 Task: Look for space in San Gabriel, Ecuador from 5th June, 2023 to 16th June, 2023 for 2 adults in price range Rs.14000 to Rs.18000. Place can be entire place with 1  bedroom having 1 bed and 1 bathroom. Property type can be house, flat, guest house, hotel. Booking option can be shelf check-in. Required host language is English.
Action: Mouse moved to (416, 91)
Screenshot: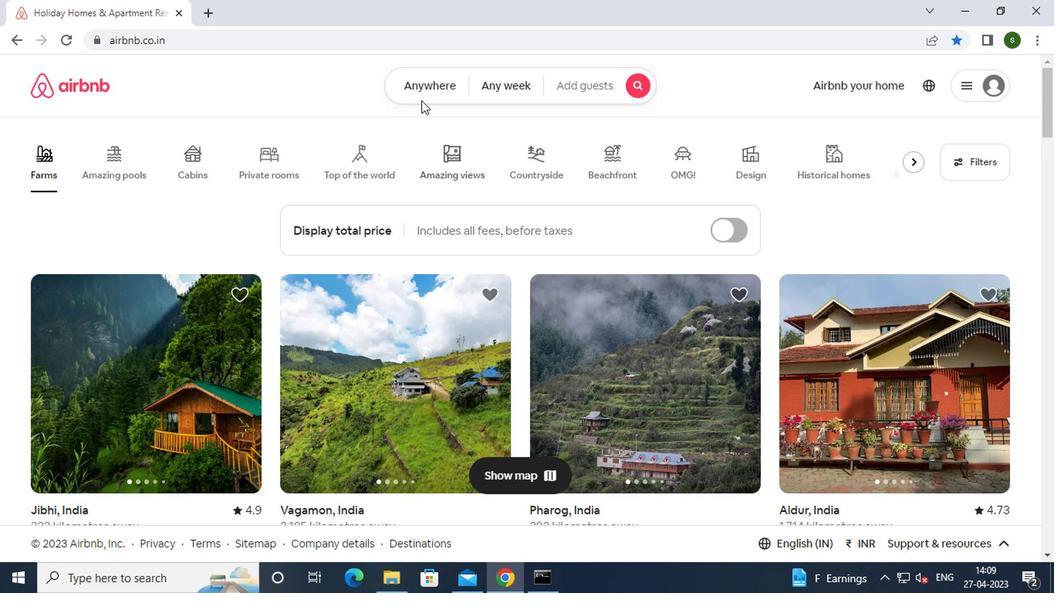 
Action: Mouse pressed left at (416, 91)
Screenshot: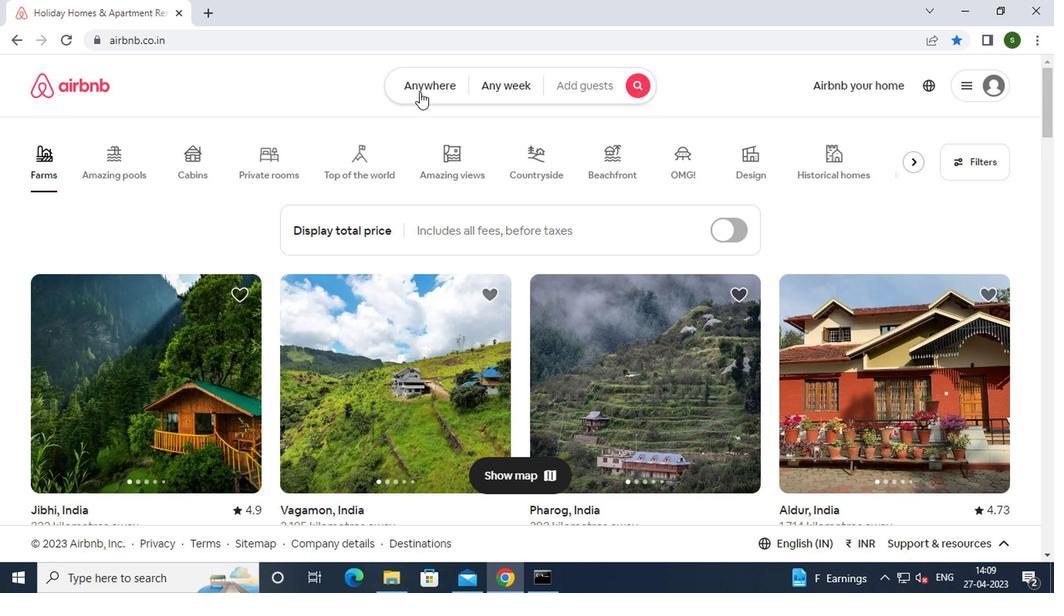 
Action: Mouse moved to (293, 152)
Screenshot: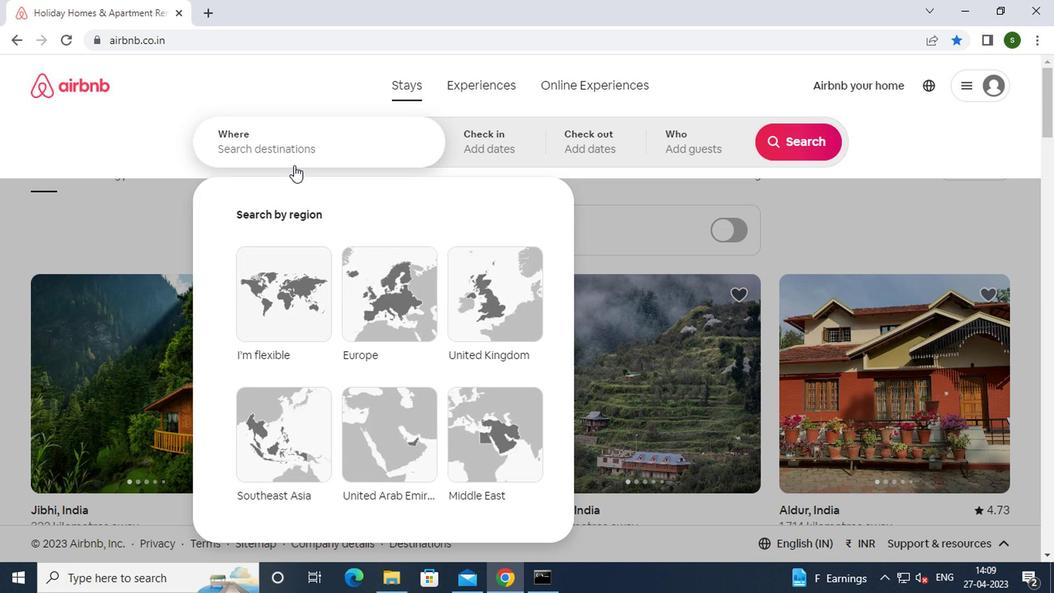 
Action: Mouse pressed left at (293, 152)
Screenshot: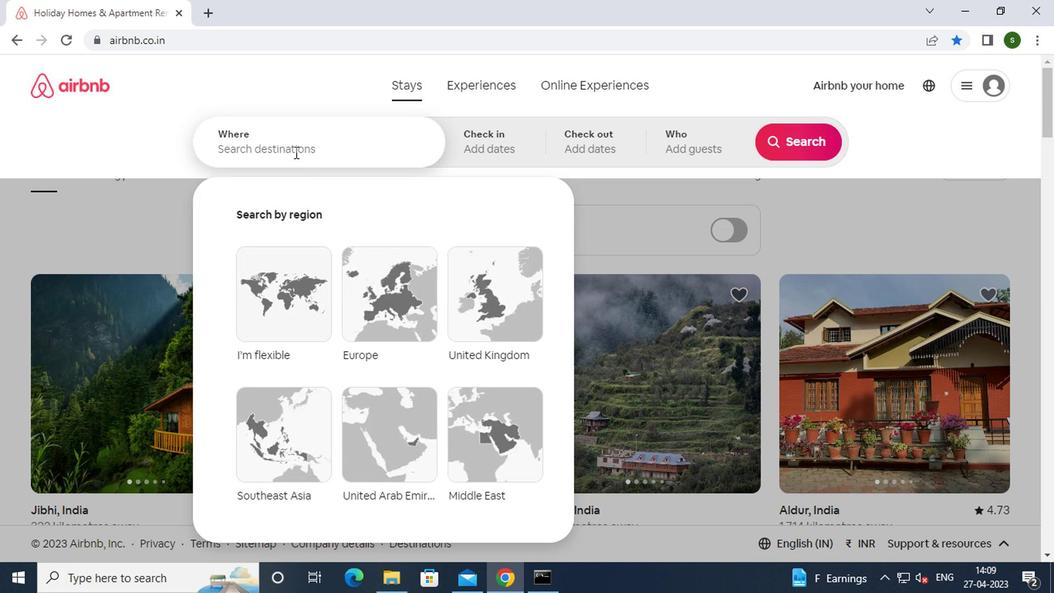 
Action: Mouse moved to (294, 151)
Screenshot: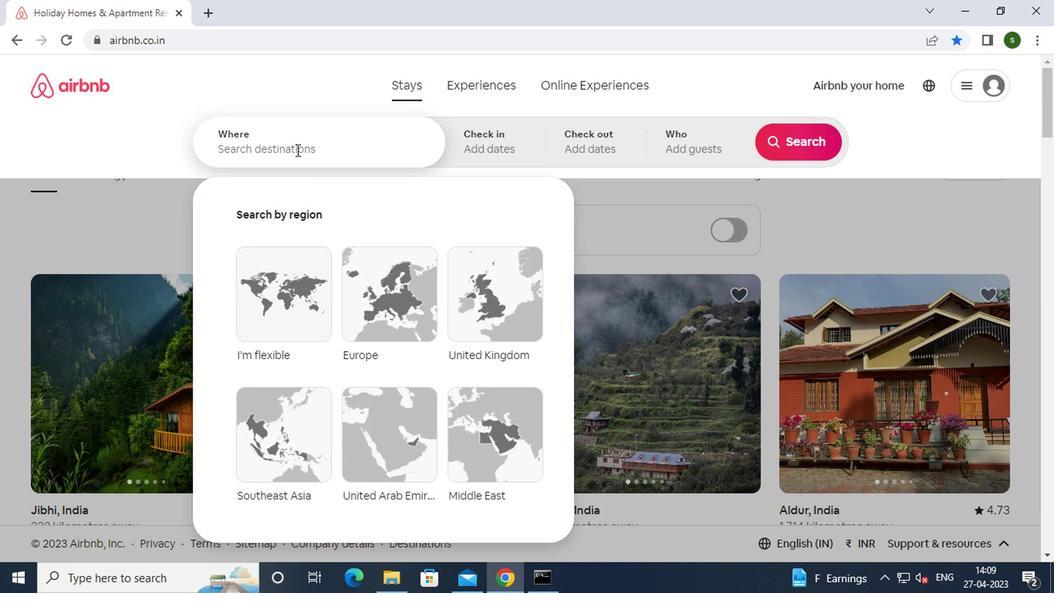 
Action: Key pressed s<Key.caps_lock>an<Key.space><Key.caps_lock>g<Key.caps_lock>abriel,<Key.space><Key.caps_lock>e<Key.caps_lock>u
Screenshot: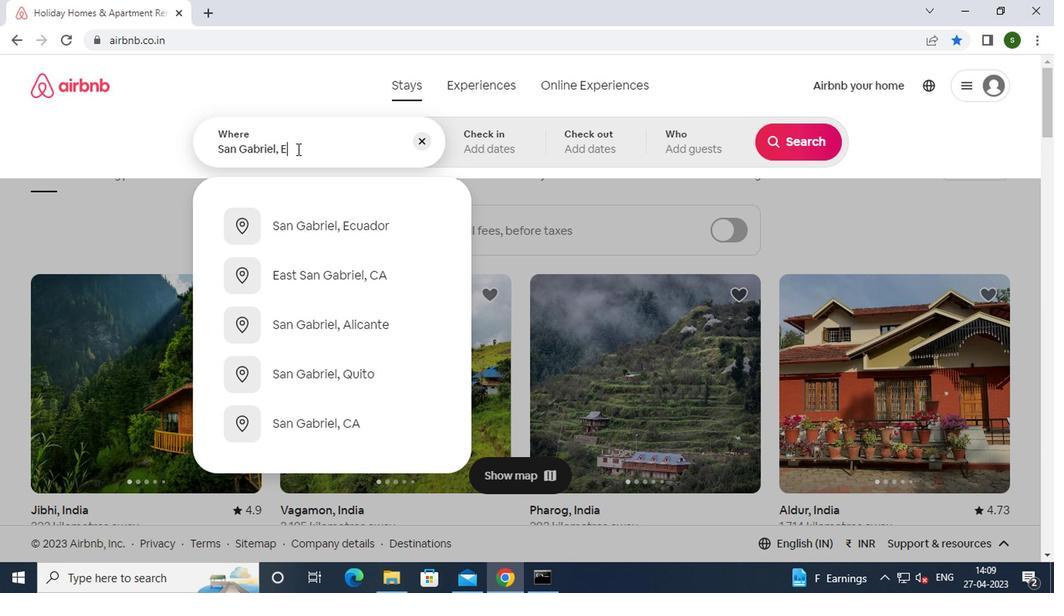 
Action: Mouse moved to (376, 273)
Screenshot: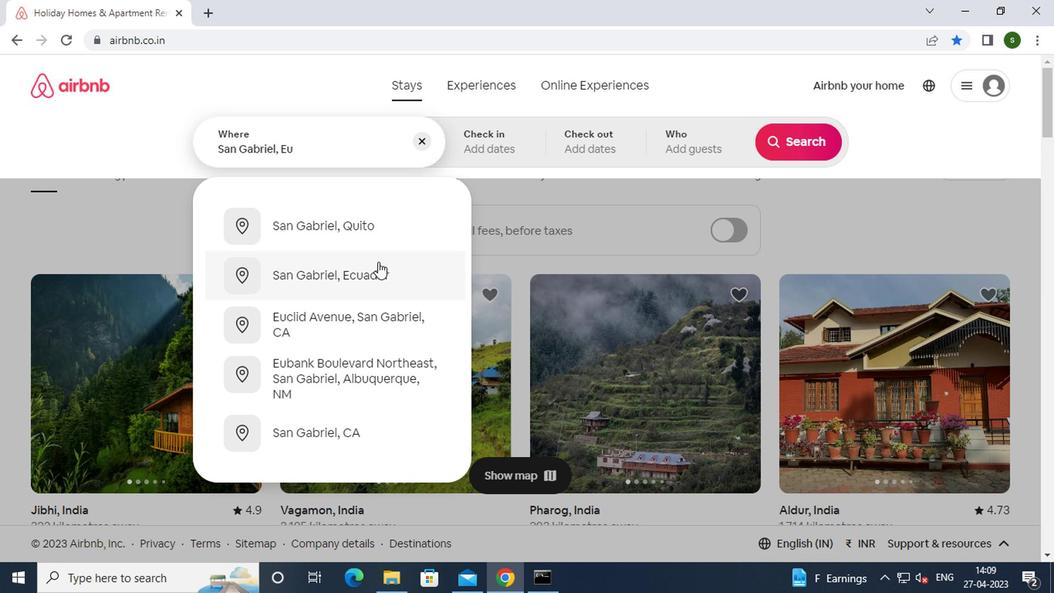 
Action: Mouse pressed left at (376, 273)
Screenshot: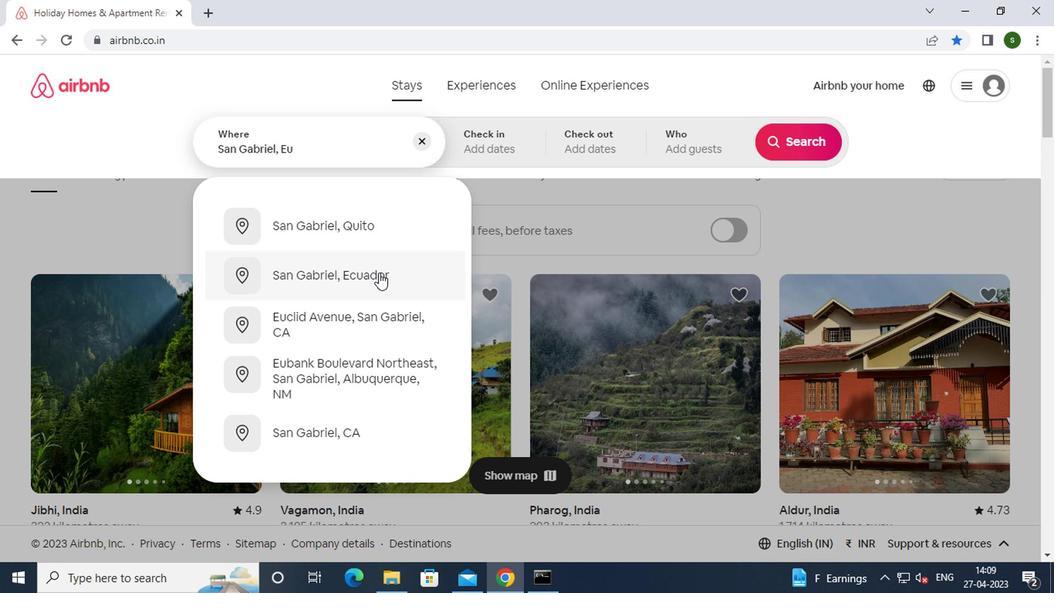 
Action: Mouse moved to (781, 260)
Screenshot: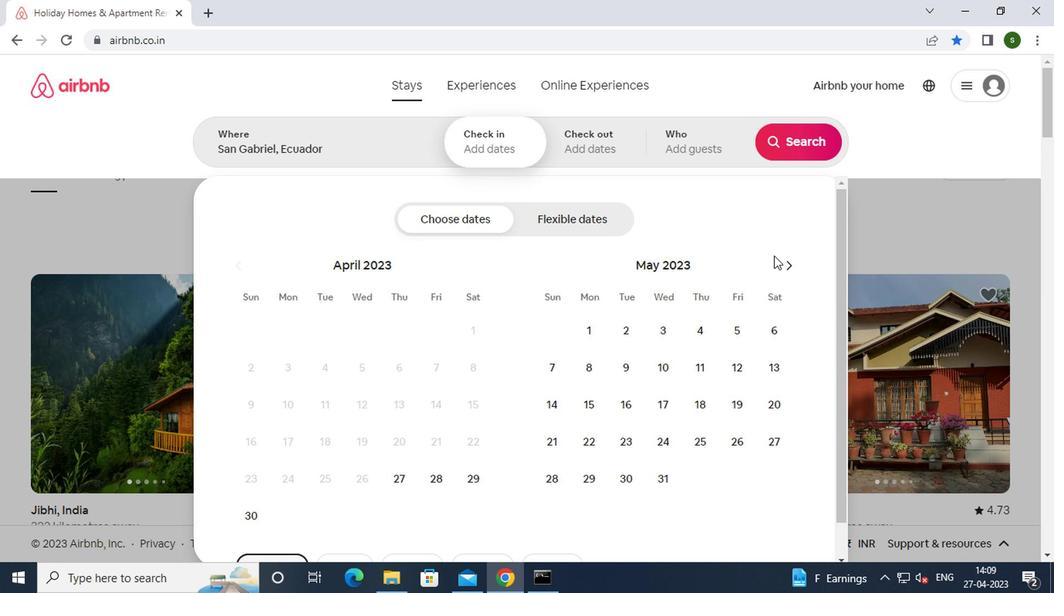 
Action: Mouse pressed left at (781, 260)
Screenshot: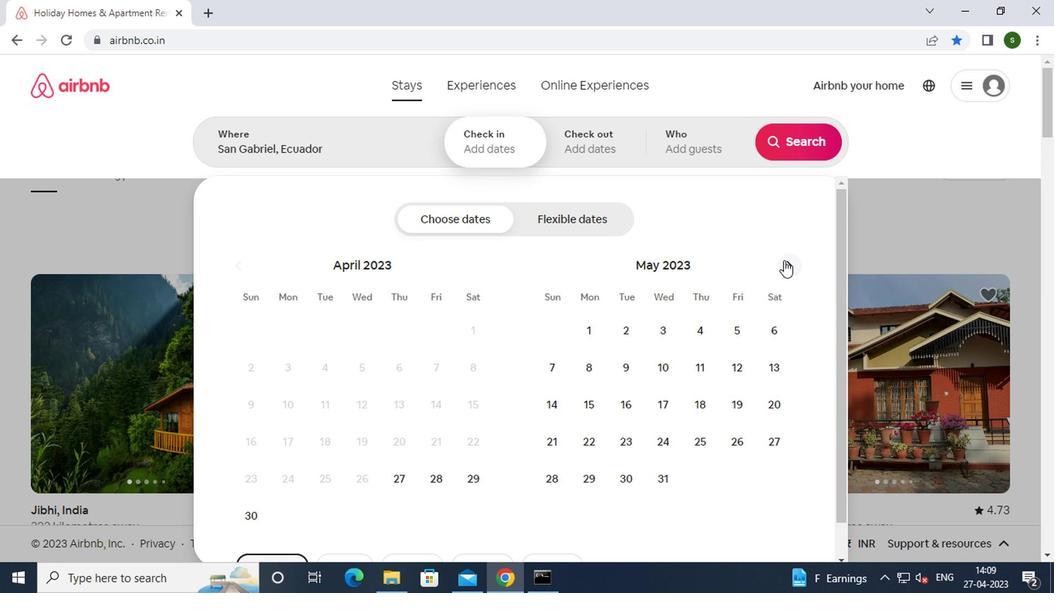 
Action: Mouse moved to (582, 375)
Screenshot: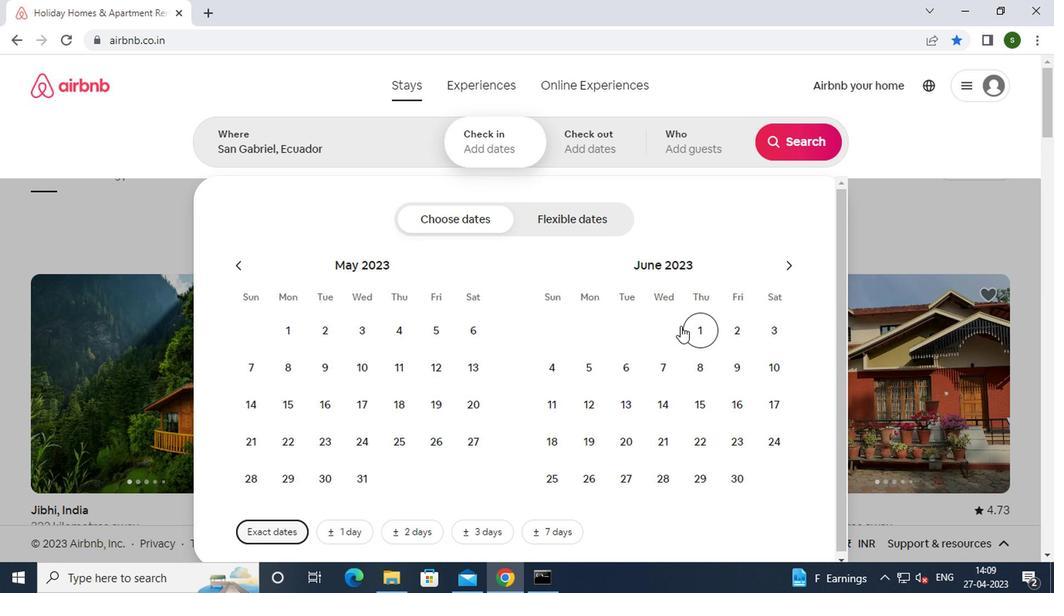 
Action: Mouse pressed left at (582, 375)
Screenshot: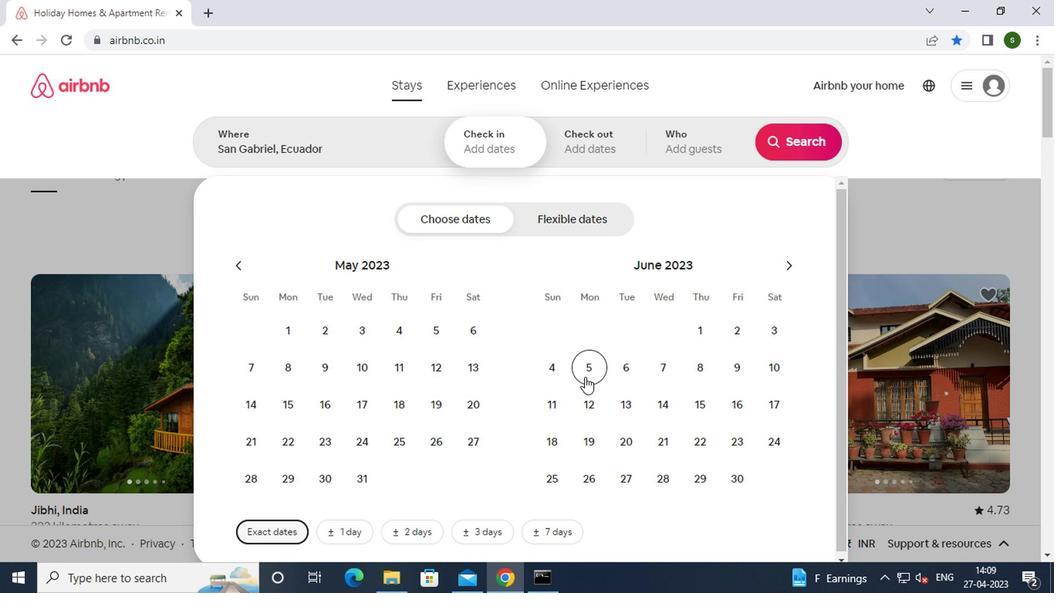 
Action: Mouse moved to (728, 397)
Screenshot: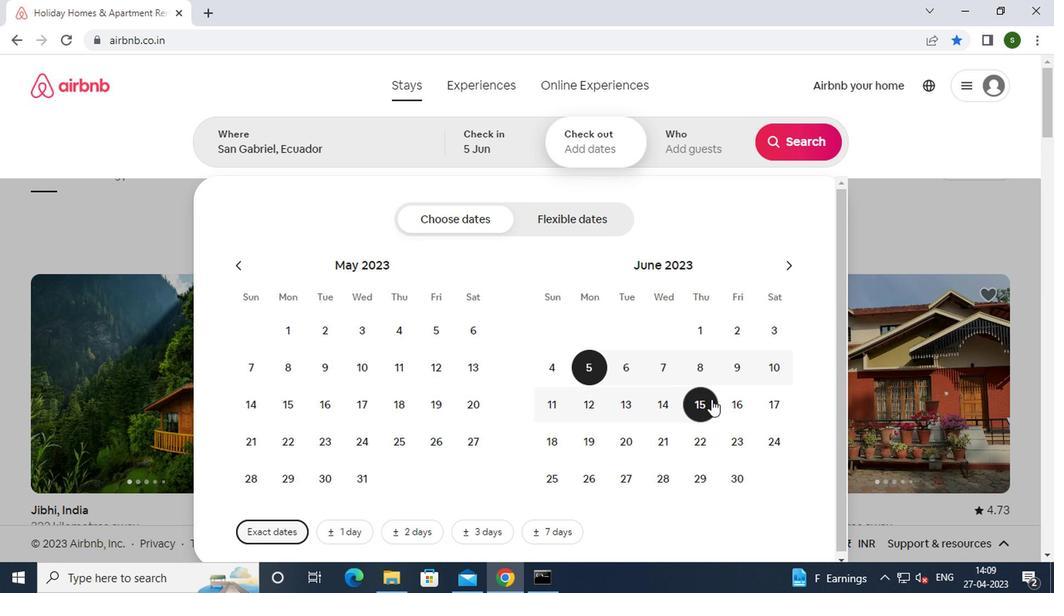
Action: Mouse pressed left at (728, 397)
Screenshot: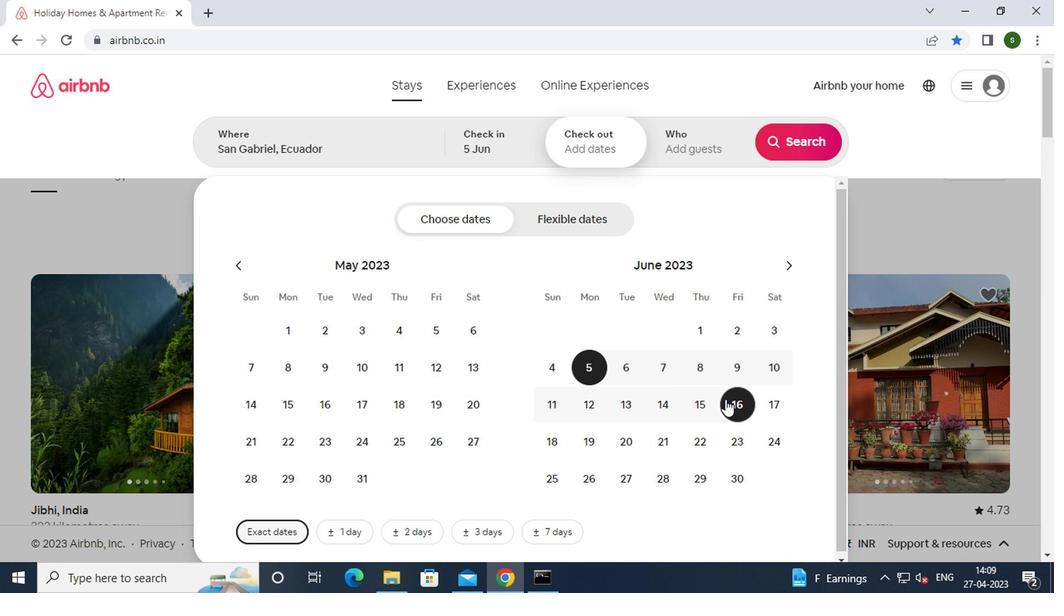 
Action: Mouse moved to (710, 146)
Screenshot: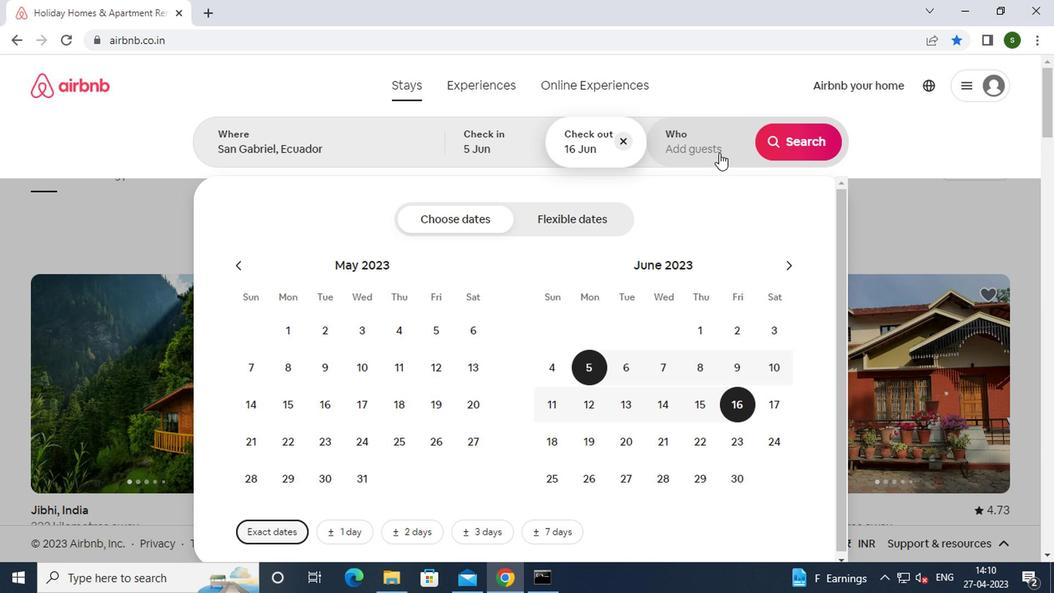 
Action: Mouse pressed left at (710, 146)
Screenshot: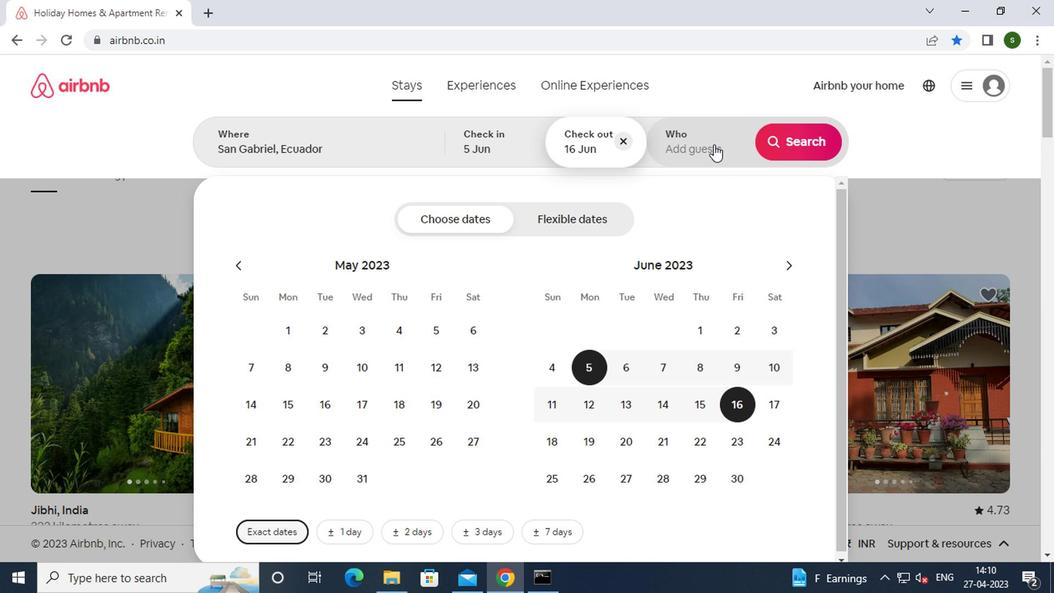
Action: Mouse moved to (801, 225)
Screenshot: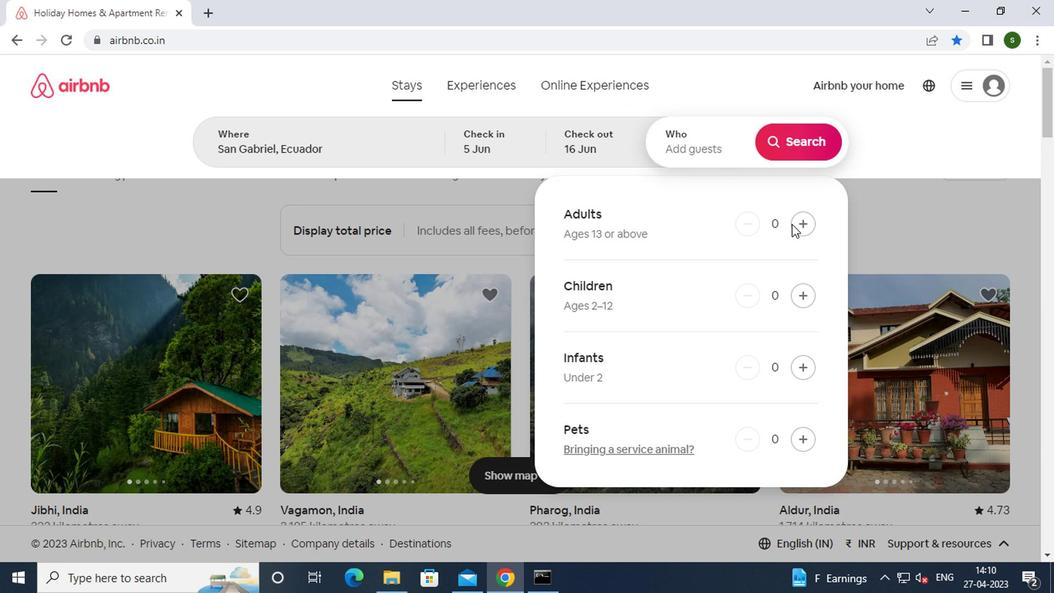 
Action: Mouse pressed left at (801, 225)
Screenshot: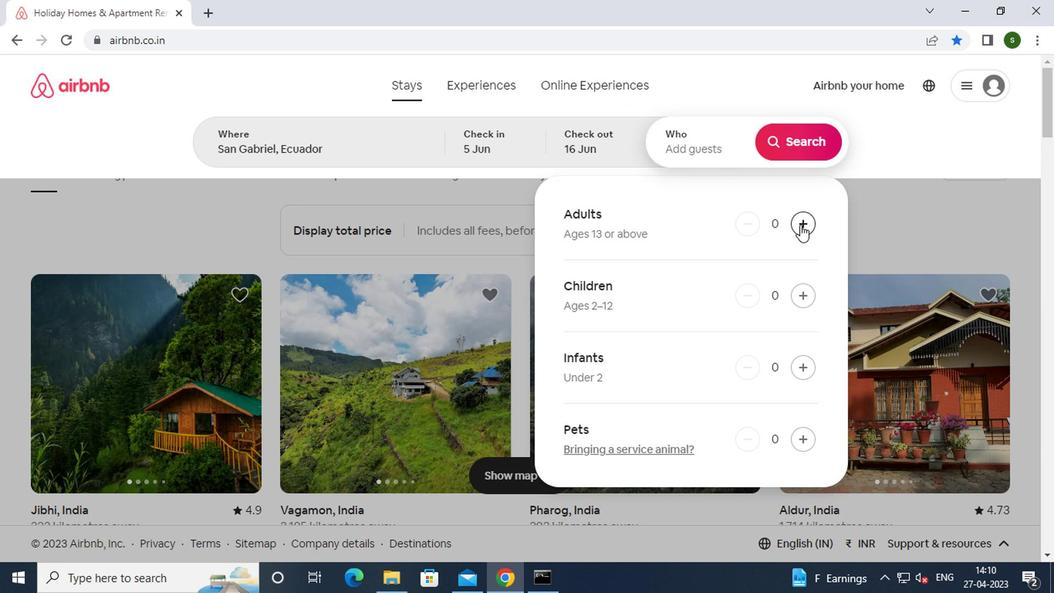 
Action: Mouse pressed left at (801, 225)
Screenshot: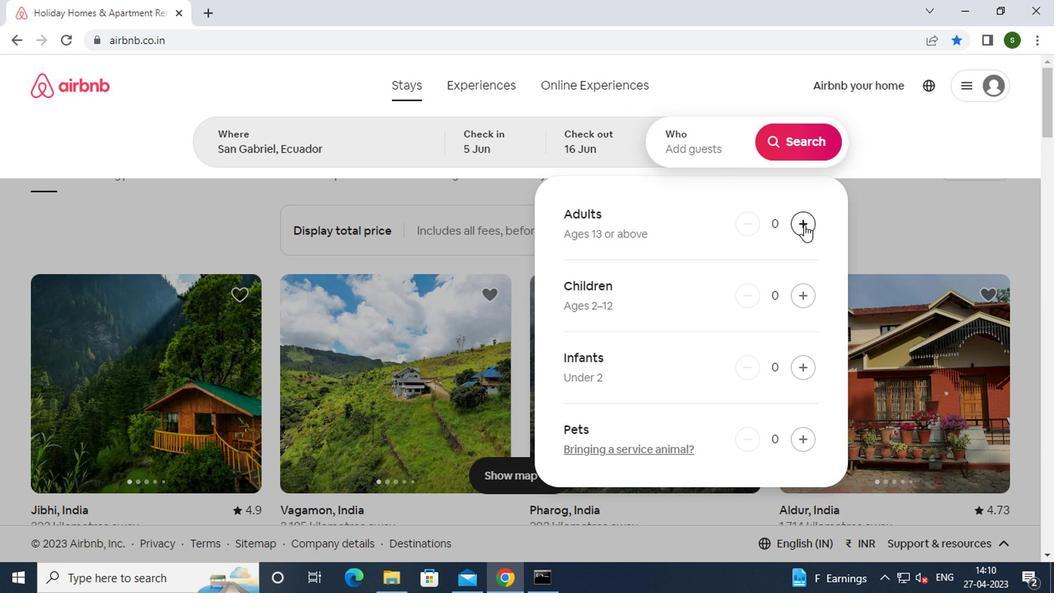 
Action: Mouse moved to (785, 142)
Screenshot: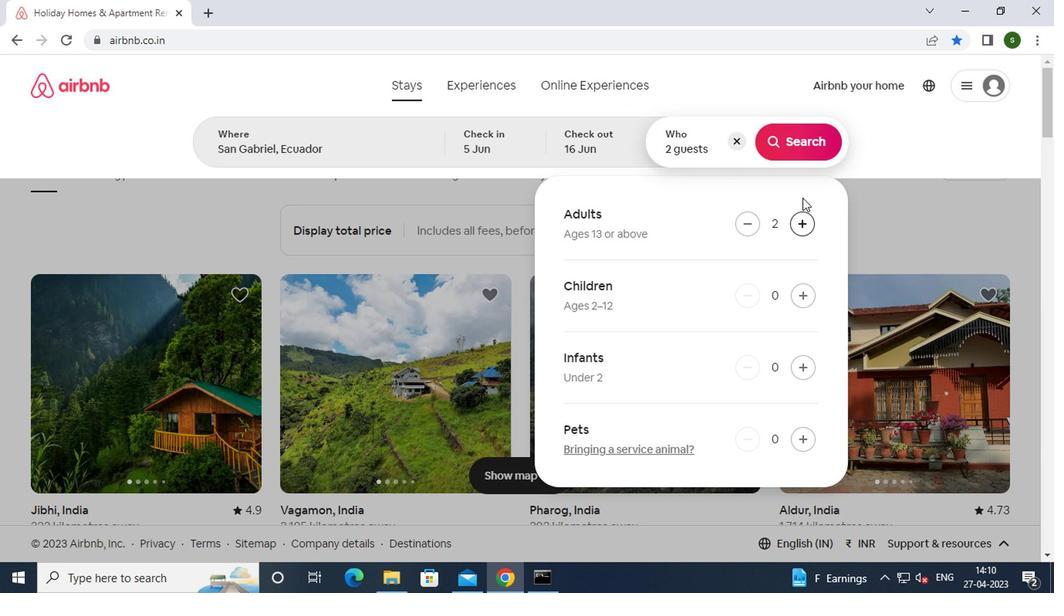 
Action: Mouse pressed left at (785, 142)
Screenshot: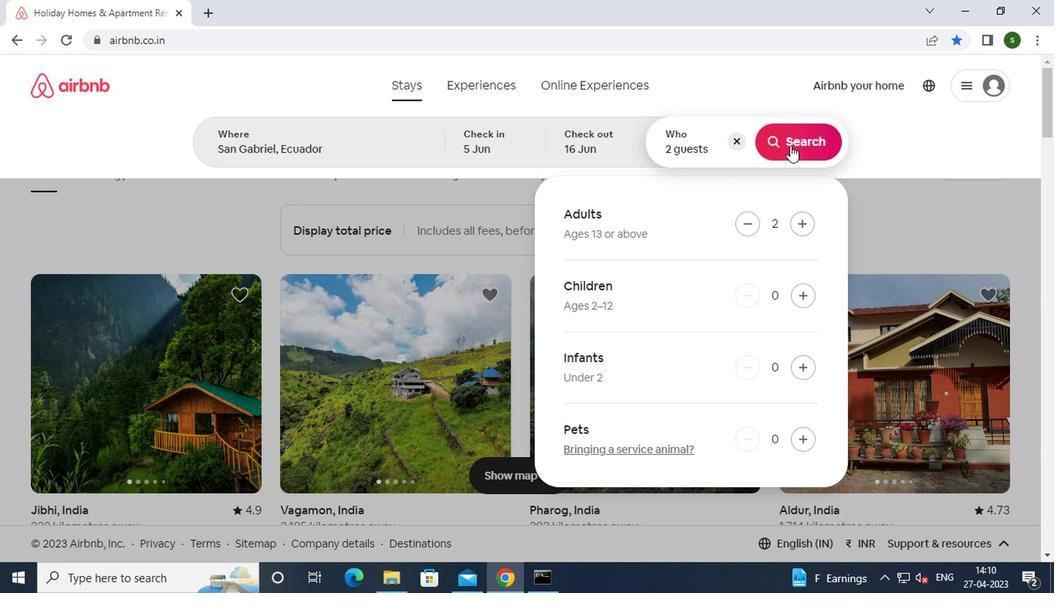 
Action: Mouse moved to (959, 155)
Screenshot: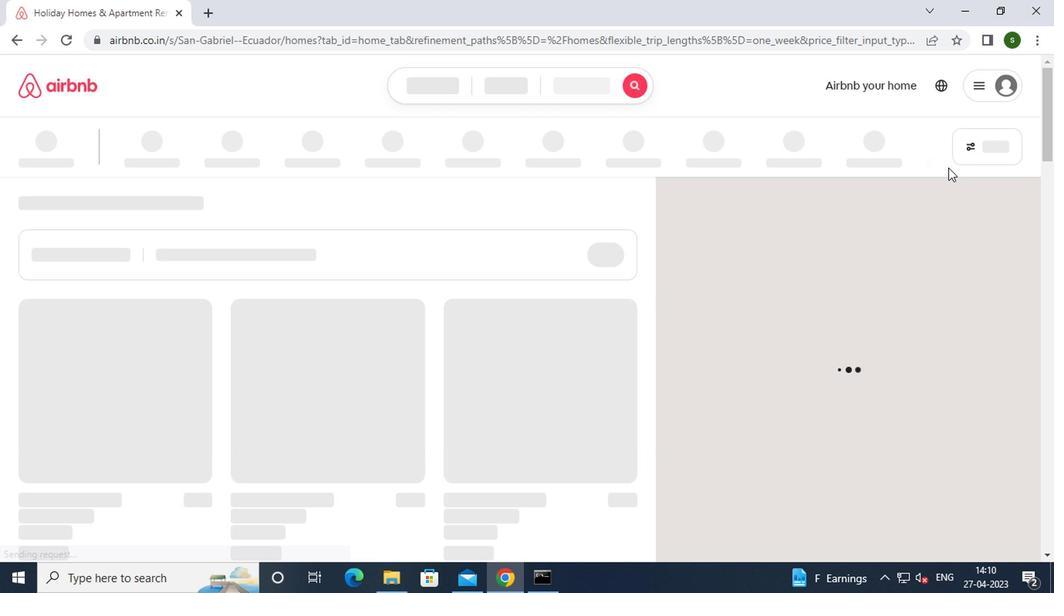 
Action: Mouse pressed left at (959, 155)
Screenshot: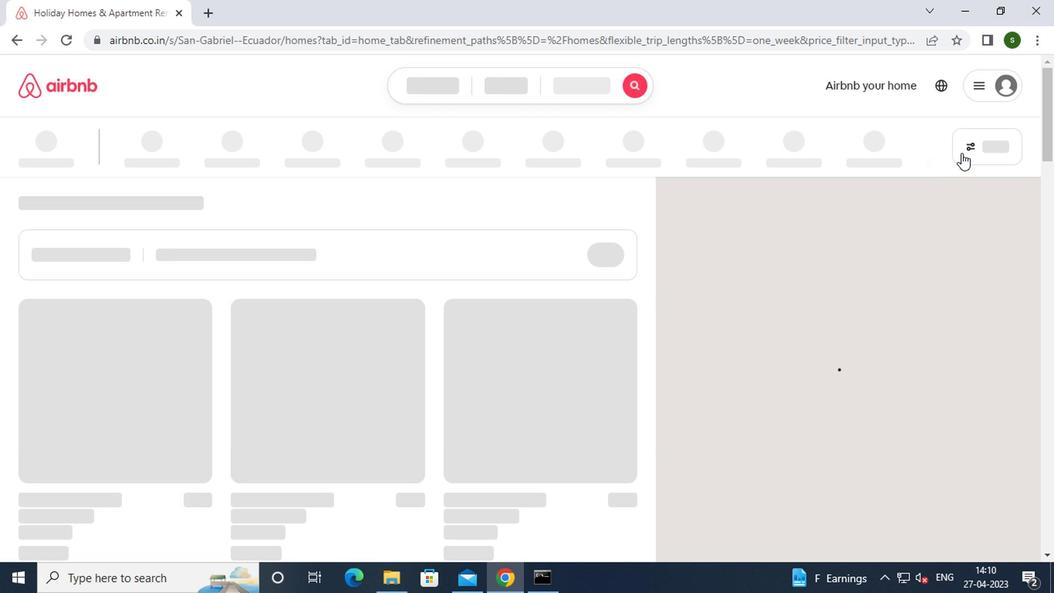 
Action: Mouse moved to (412, 348)
Screenshot: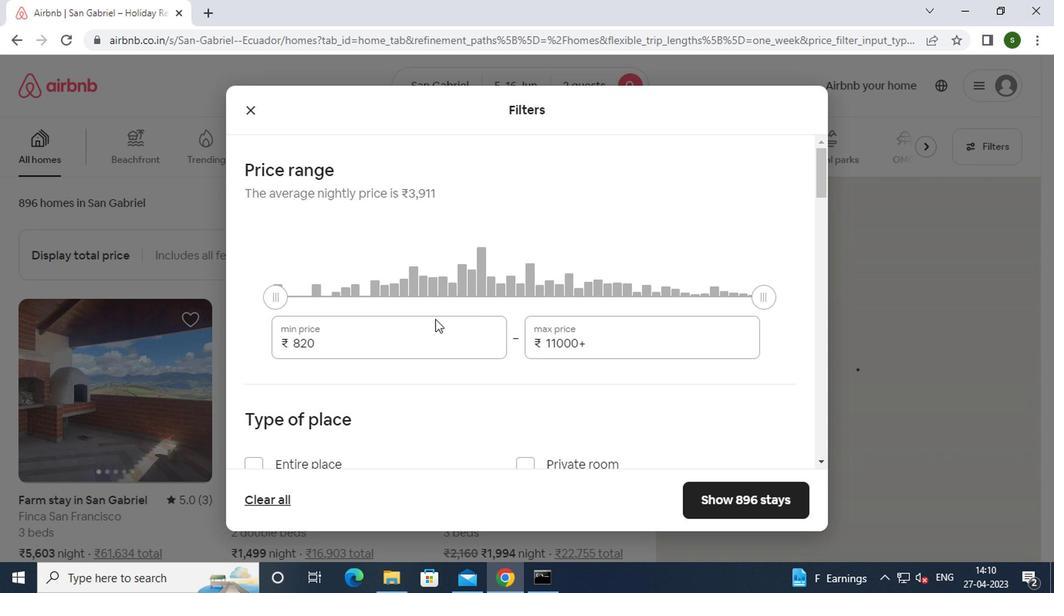 
Action: Mouse pressed left at (412, 348)
Screenshot: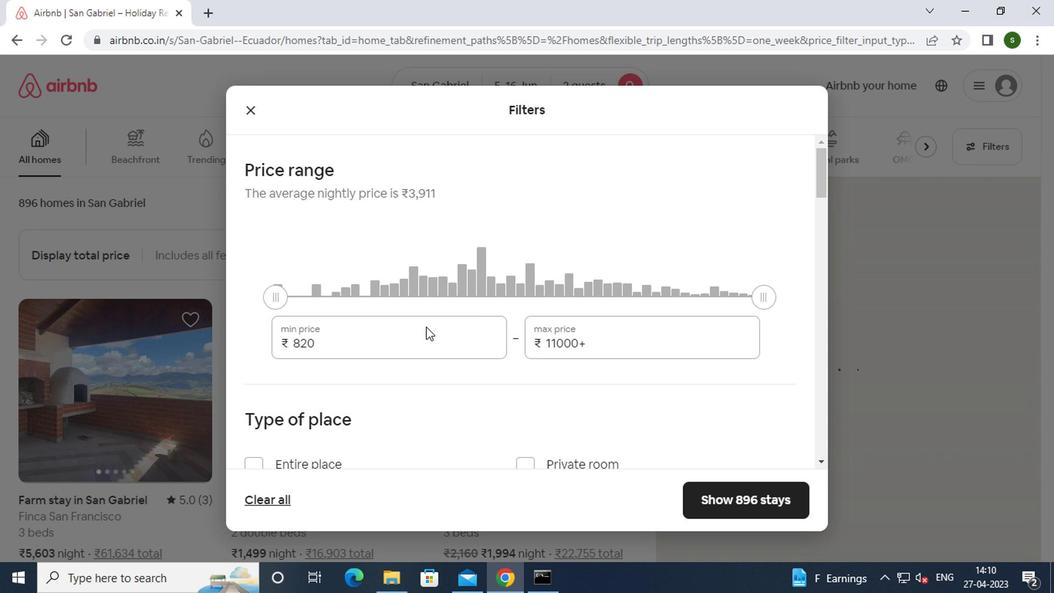 
Action: Key pressed <Key.backspace><Key.backspace><Key.backspace><Key.backspace>14000
Screenshot: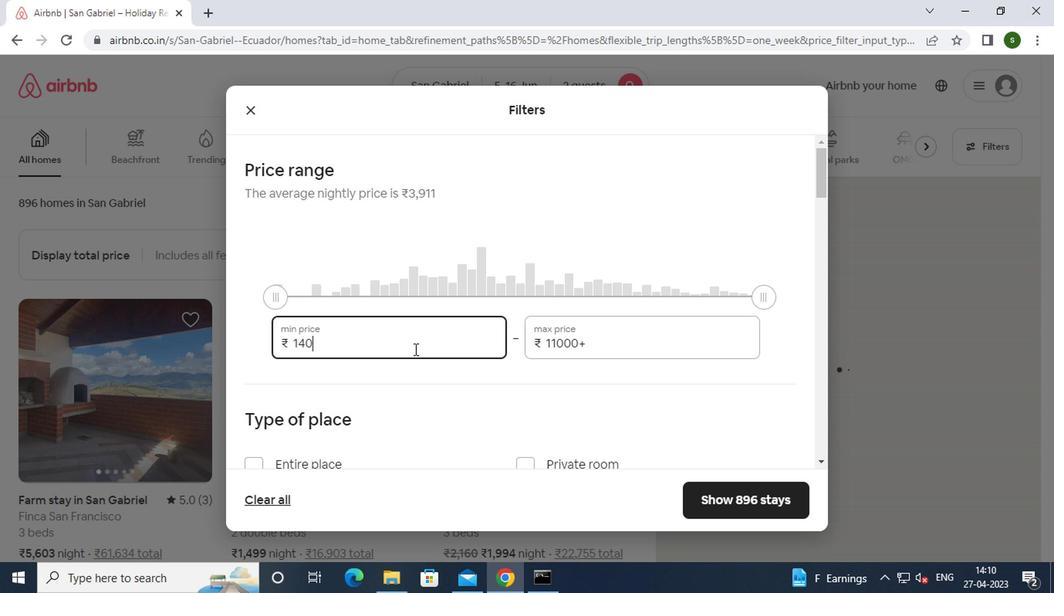 
Action: Mouse moved to (613, 347)
Screenshot: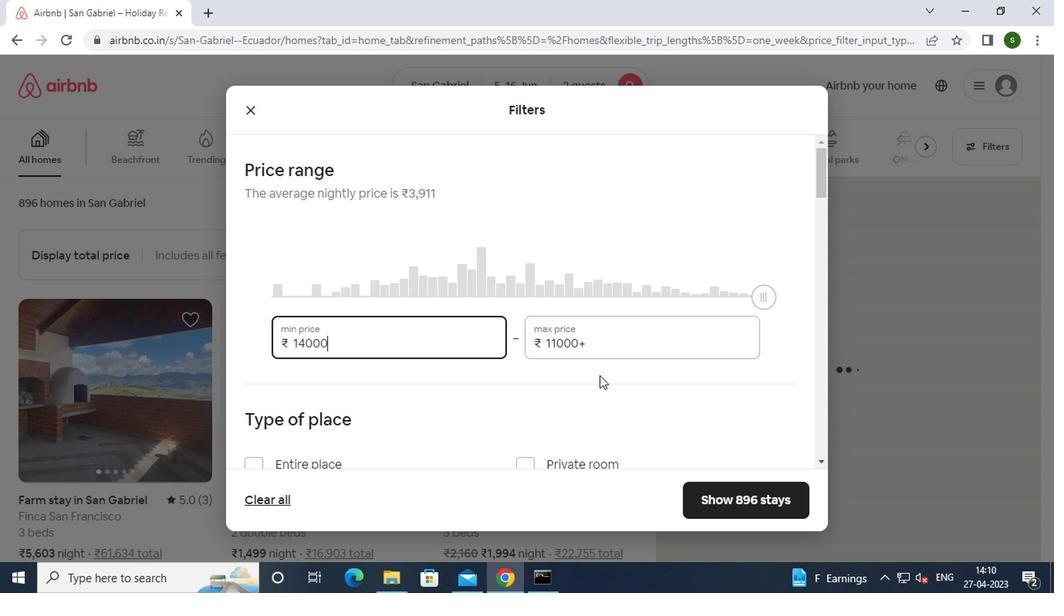 
Action: Mouse pressed left at (613, 347)
Screenshot: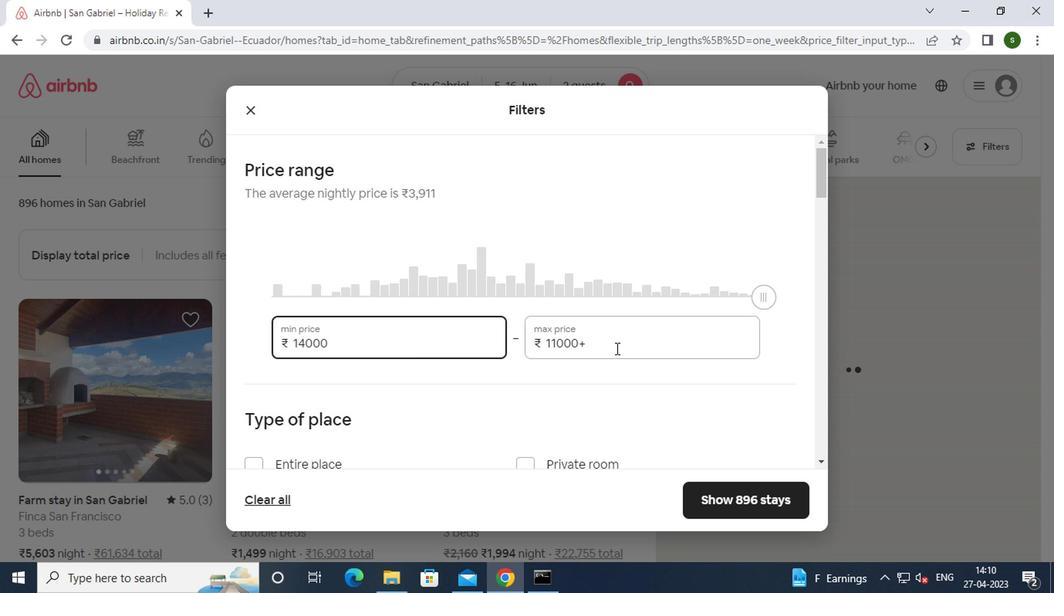 
Action: Key pressed <Key.backspace><Key.backspace><Key.backspace><Key.backspace><Key.backspace><Key.backspace><Key.backspace><Key.backspace><Key.backspace><Key.backspace><Key.backspace><Key.backspace><Key.backspace>18000
Screenshot: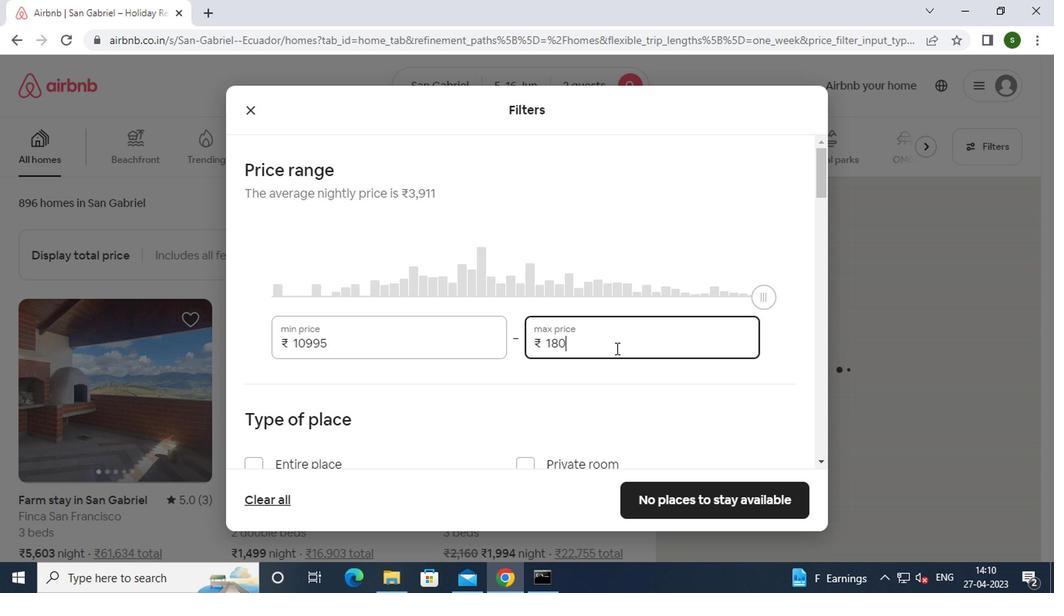 
Action: Mouse moved to (423, 375)
Screenshot: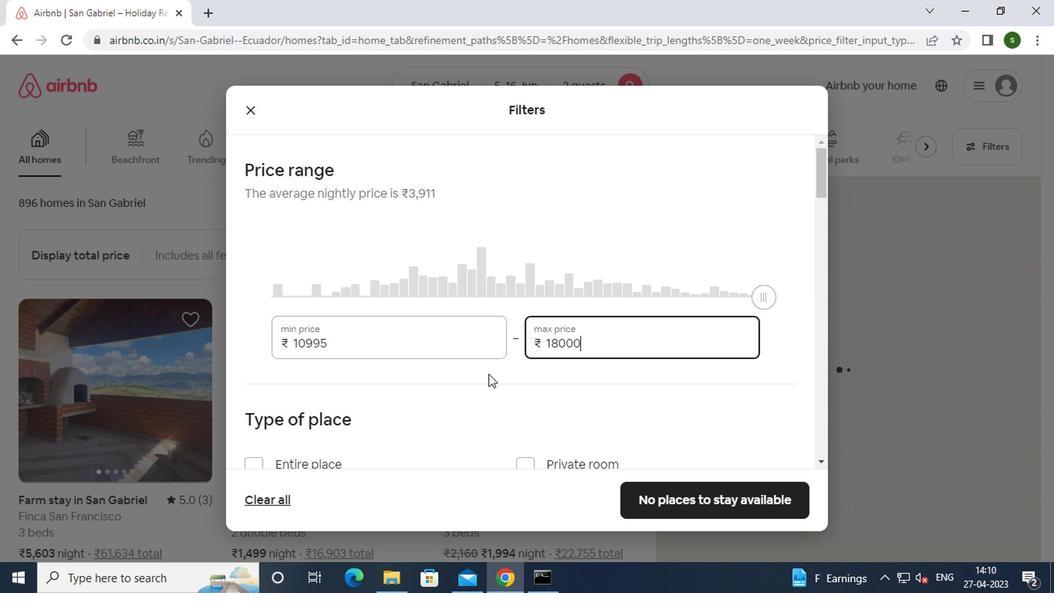 
Action: Mouse scrolled (423, 374) with delta (0, -1)
Screenshot: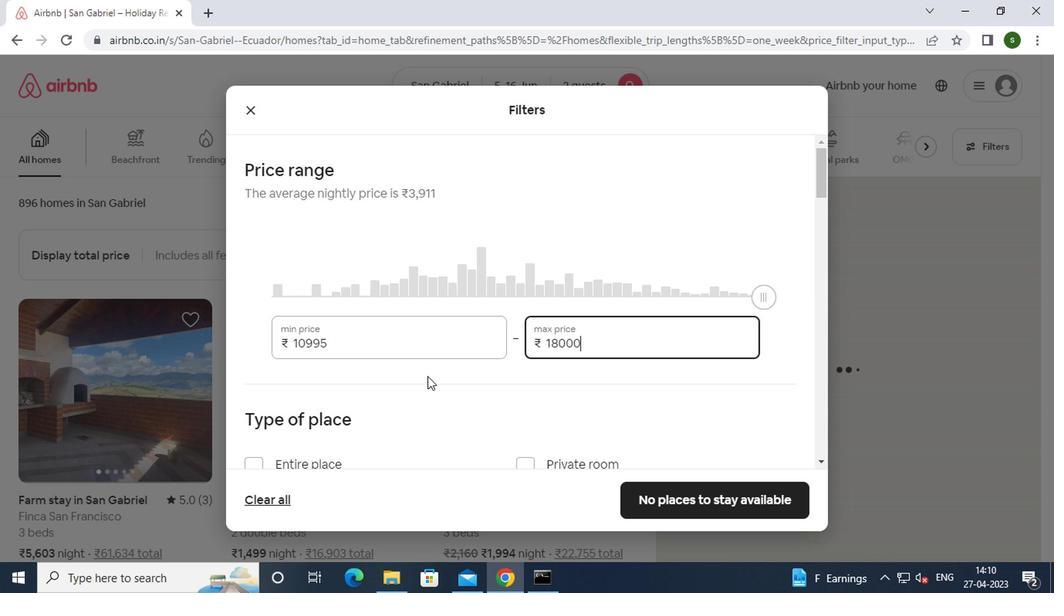 
Action: Mouse scrolled (423, 374) with delta (0, -1)
Screenshot: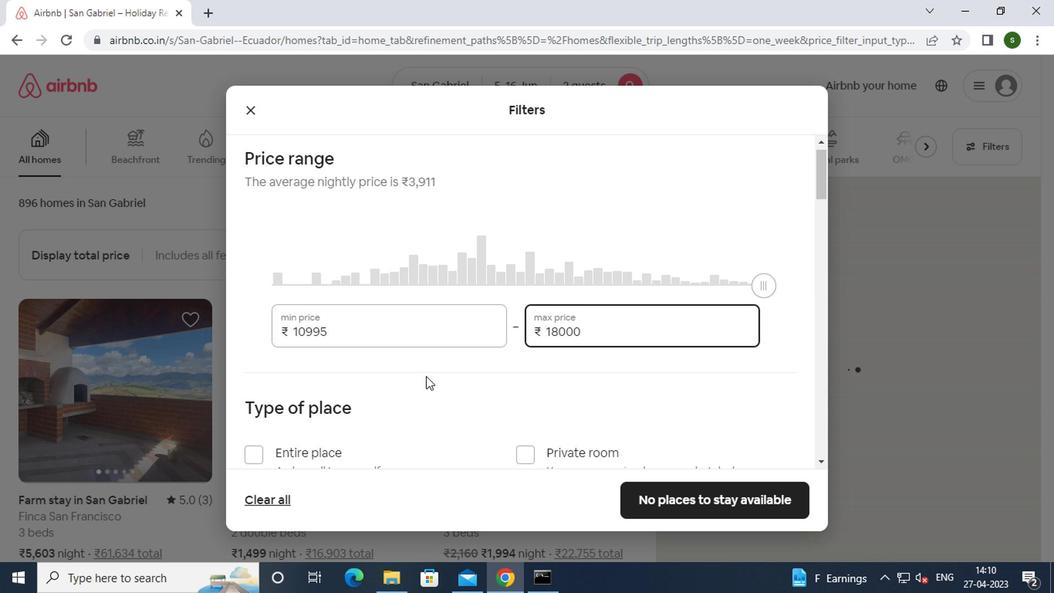 
Action: Mouse moved to (313, 319)
Screenshot: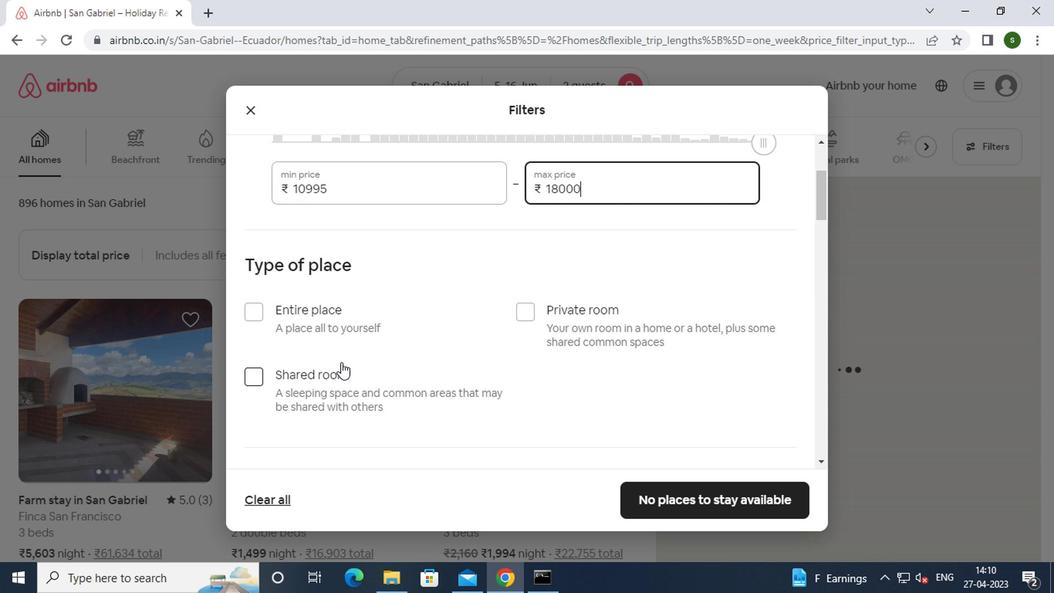 
Action: Mouse pressed left at (313, 319)
Screenshot: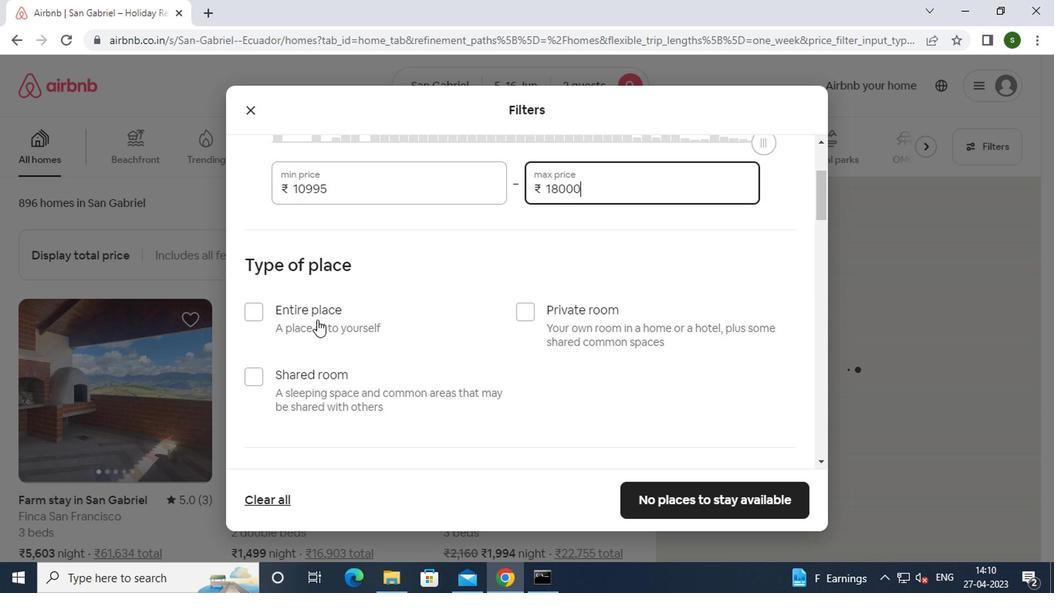 
Action: Mouse moved to (370, 302)
Screenshot: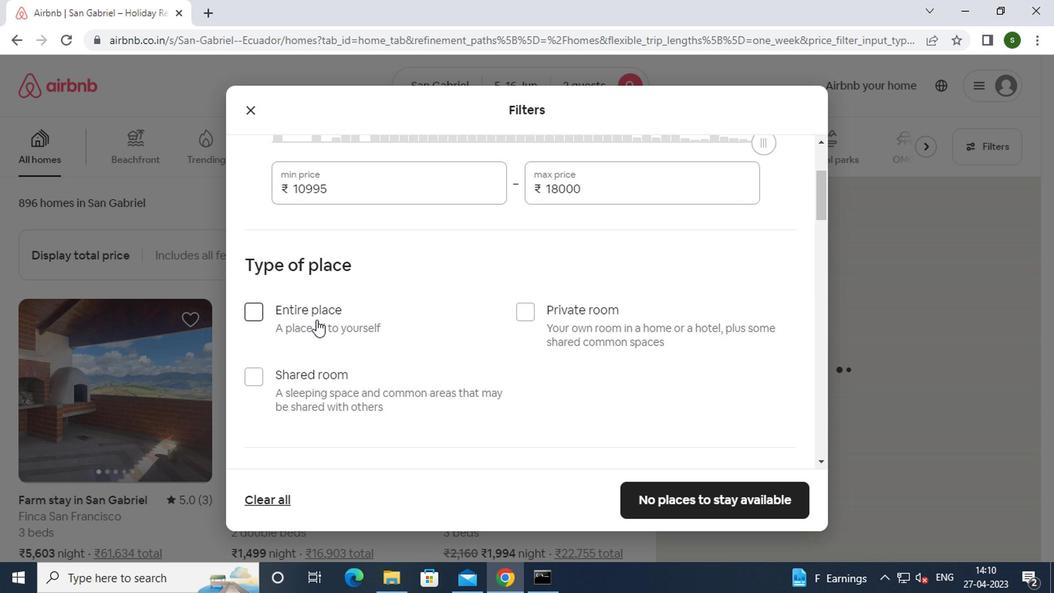 
Action: Mouse scrolled (370, 302) with delta (0, 0)
Screenshot: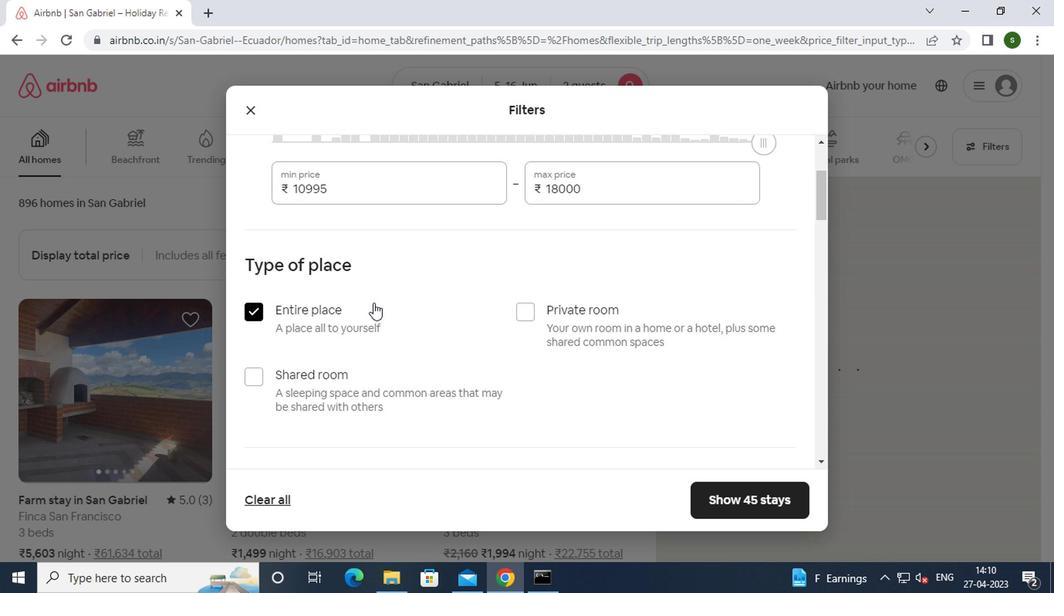 
Action: Mouse scrolled (370, 302) with delta (0, 0)
Screenshot: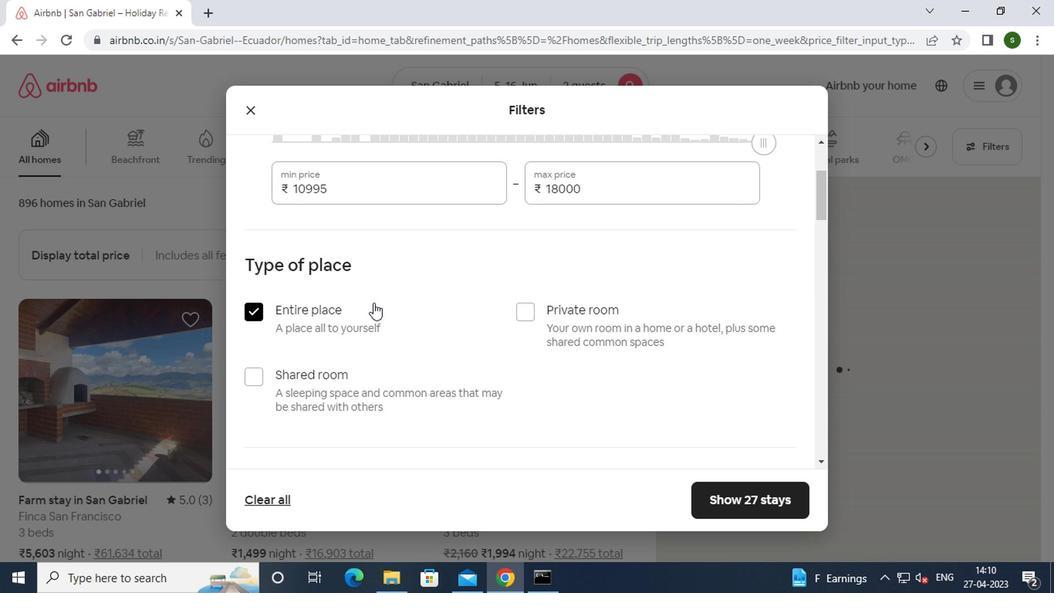 
Action: Mouse scrolled (370, 302) with delta (0, 0)
Screenshot: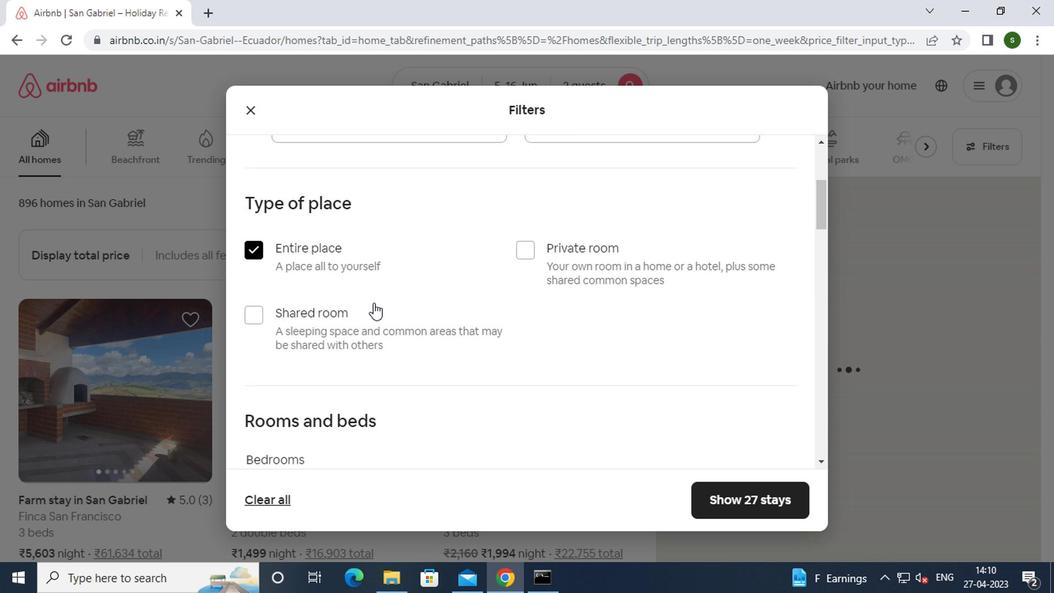 
Action: Mouse moved to (352, 338)
Screenshot: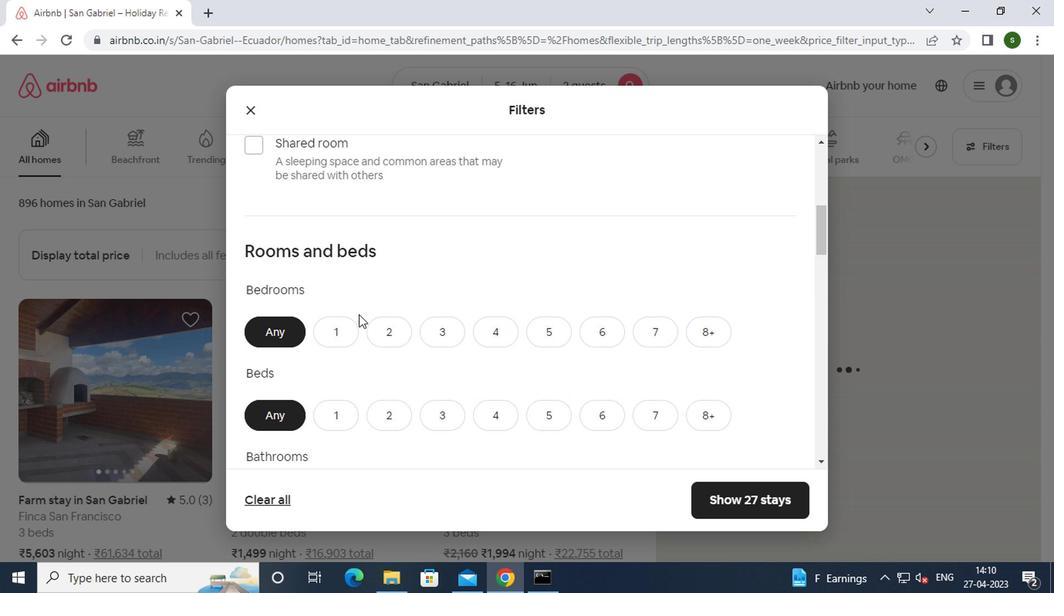 
Action: Mouse pressed left at (352, 338)
Screenshot: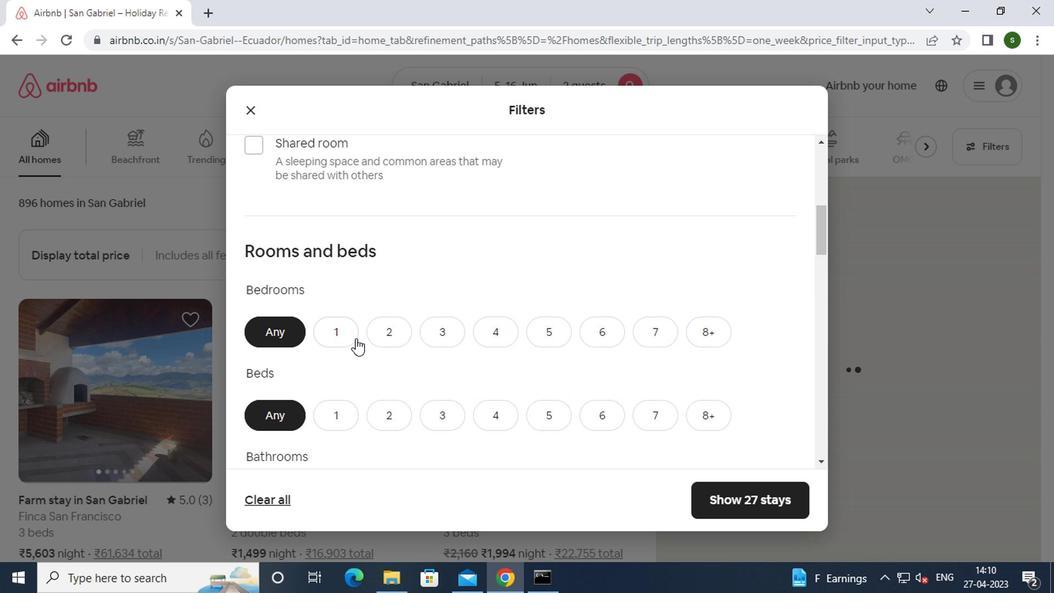 
Action: Mouse moved to (334, 413)
Screenshot: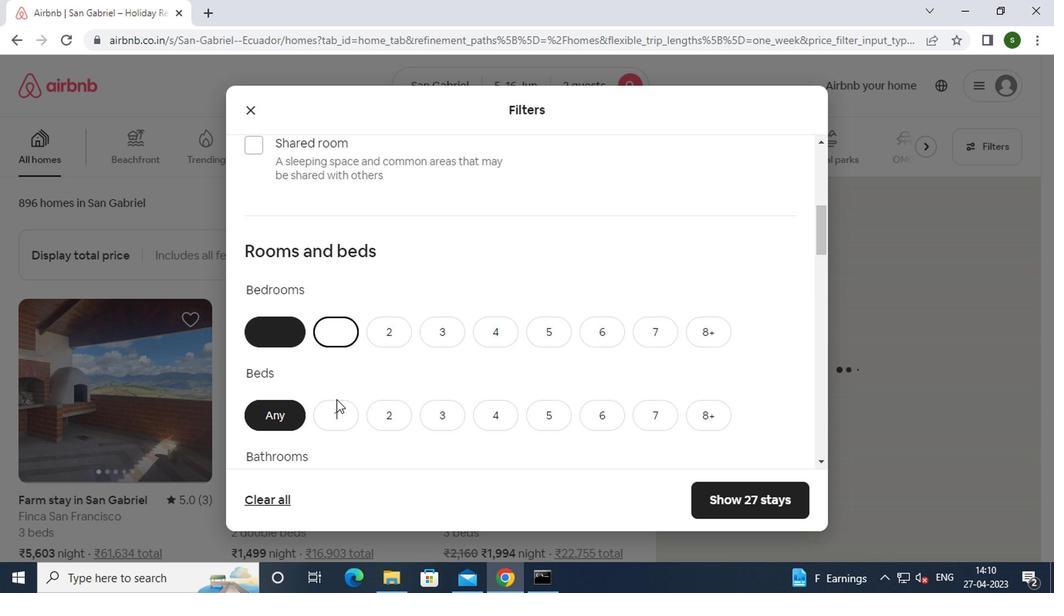 
Action: Mouse pressed left at (334, 413)
Screenshot: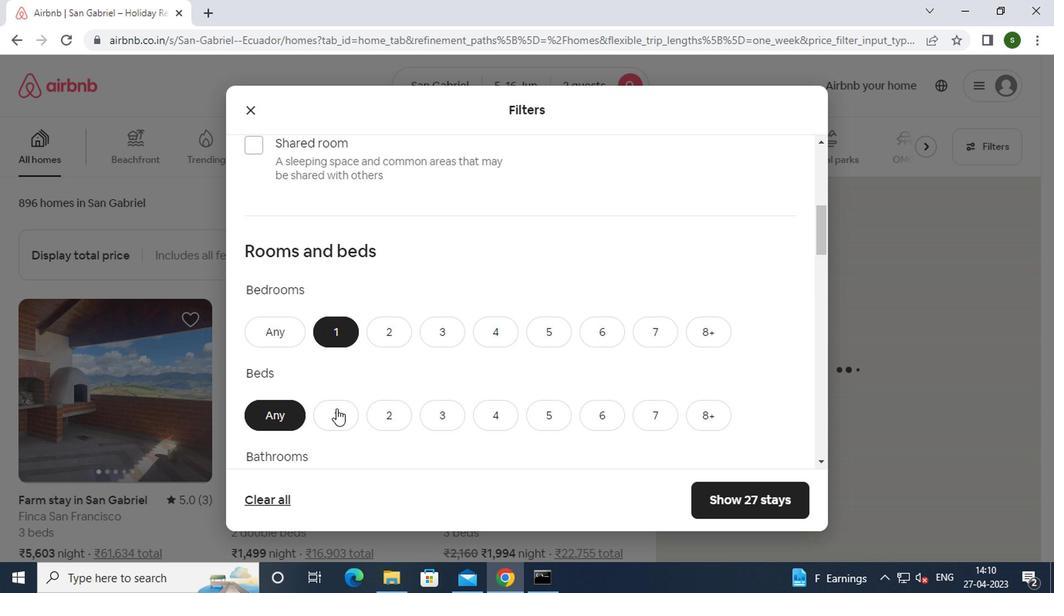 
Action: Mouse moved to (407, 385)
Screenshot: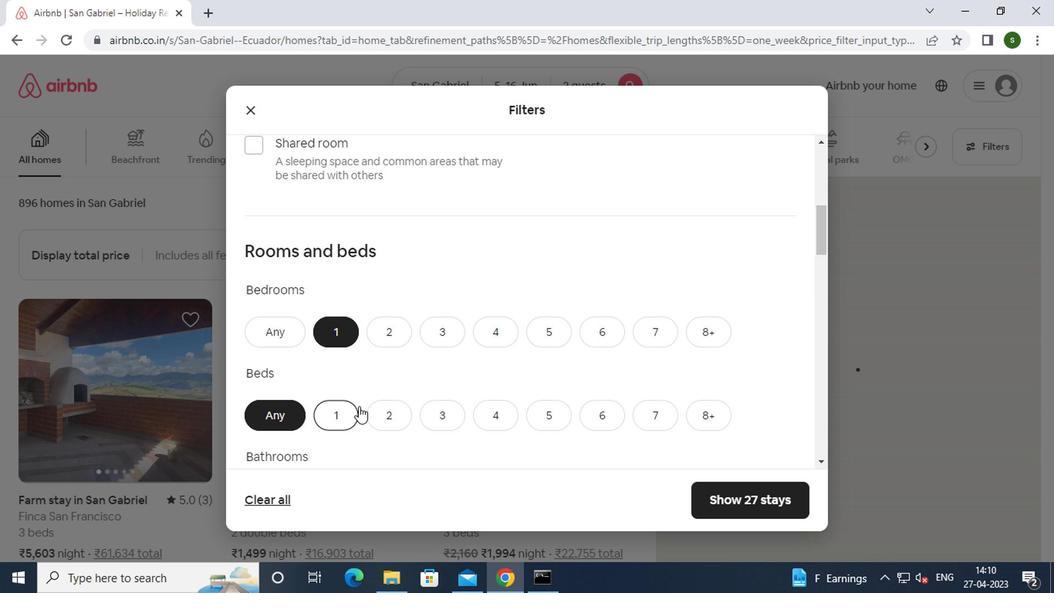 
Action: Mouse scrolled (407, 383) with delta (0, -1)
Screenshot: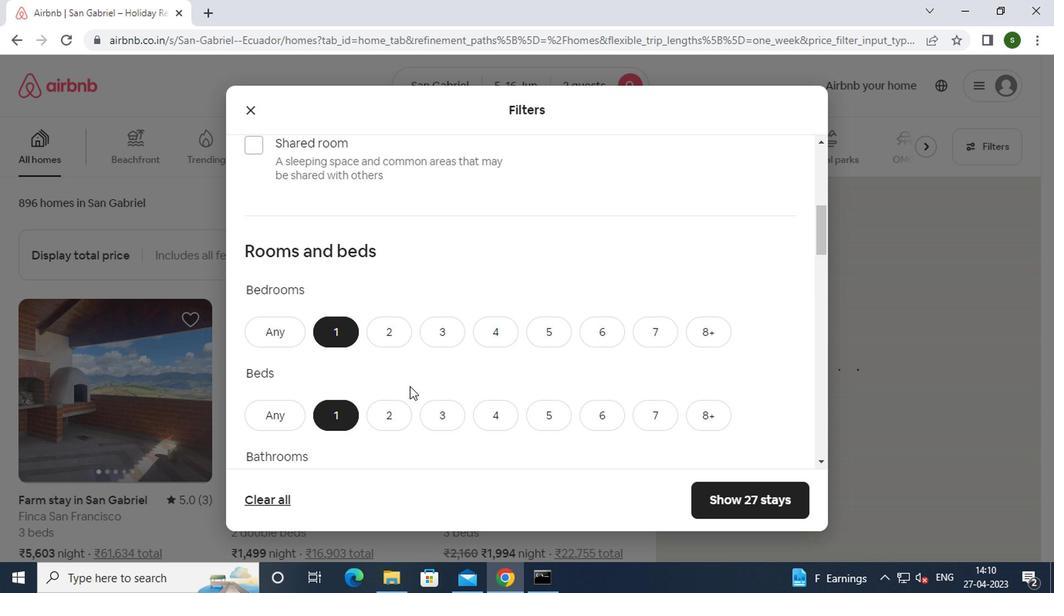 
Action: Mouse scrolled (407, 383) with delta (0, -1)
Screenshot: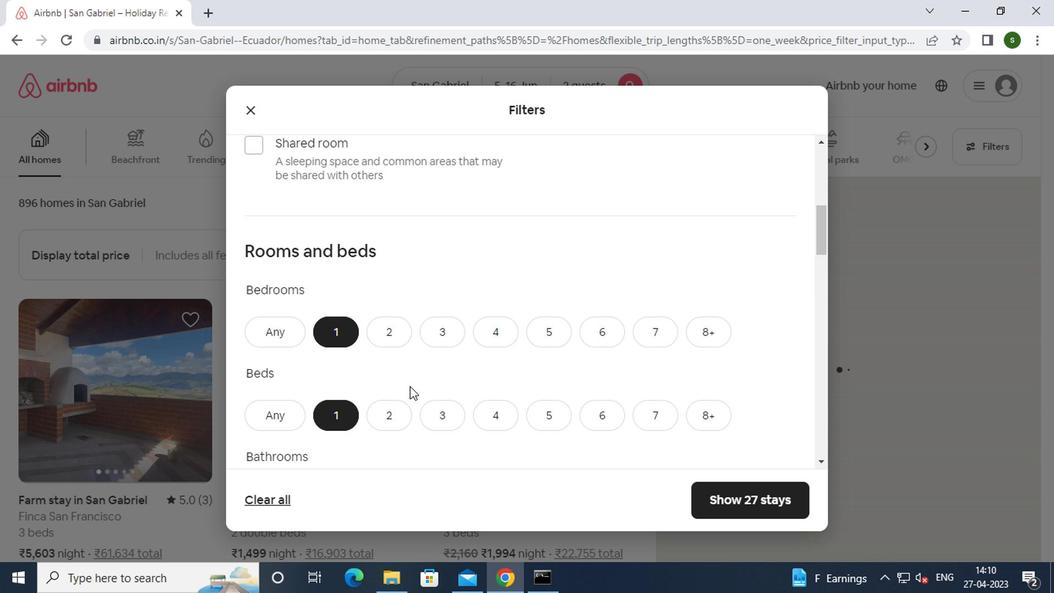 
Action: Mouse moved to (332, 332)
Screenshot: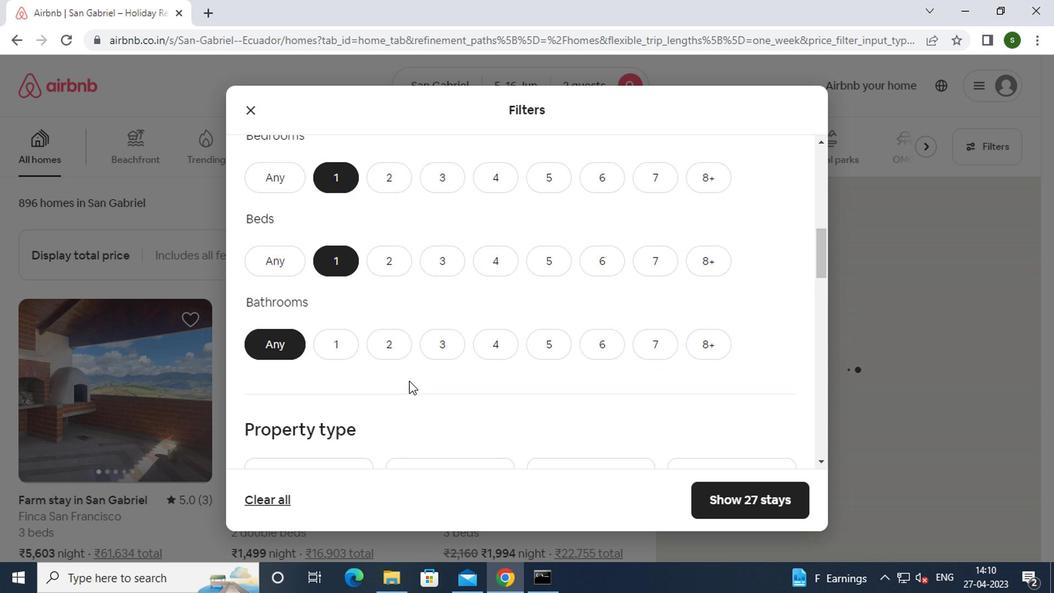 
Action: Mouse pressed left at (332, 332)
Screenshot: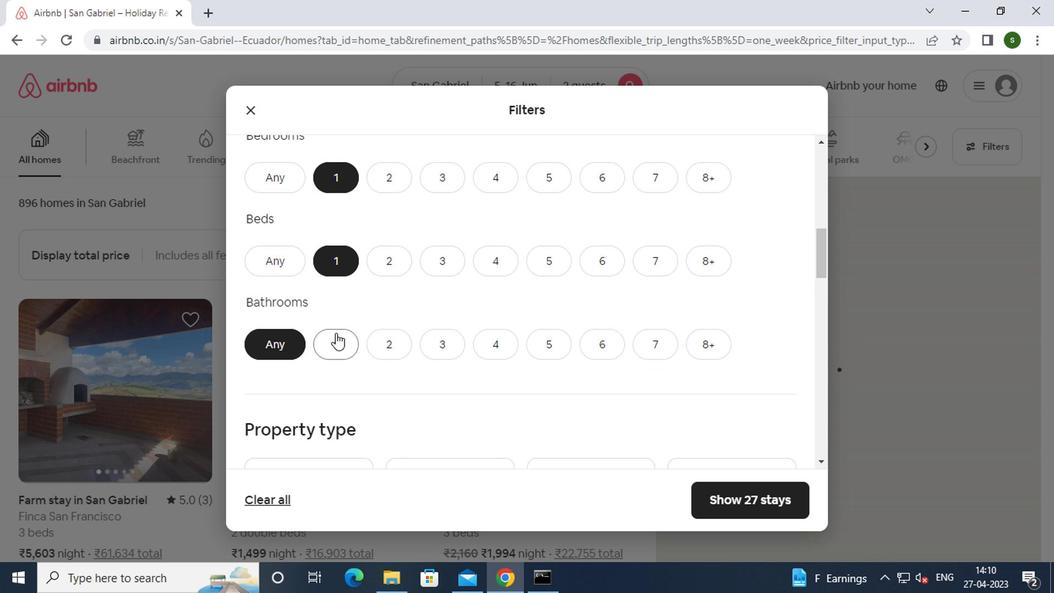 
Action: Mouse moved to (418, 310)
Screenshot: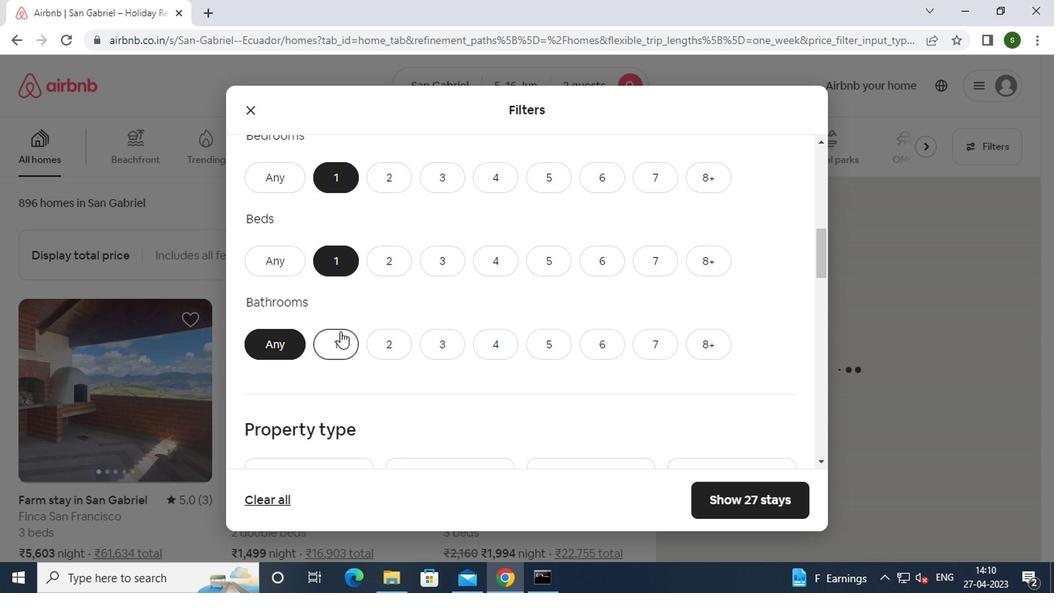
Action: Mouse scrolled (418, 310) with delta (0, 0)
Screenshot: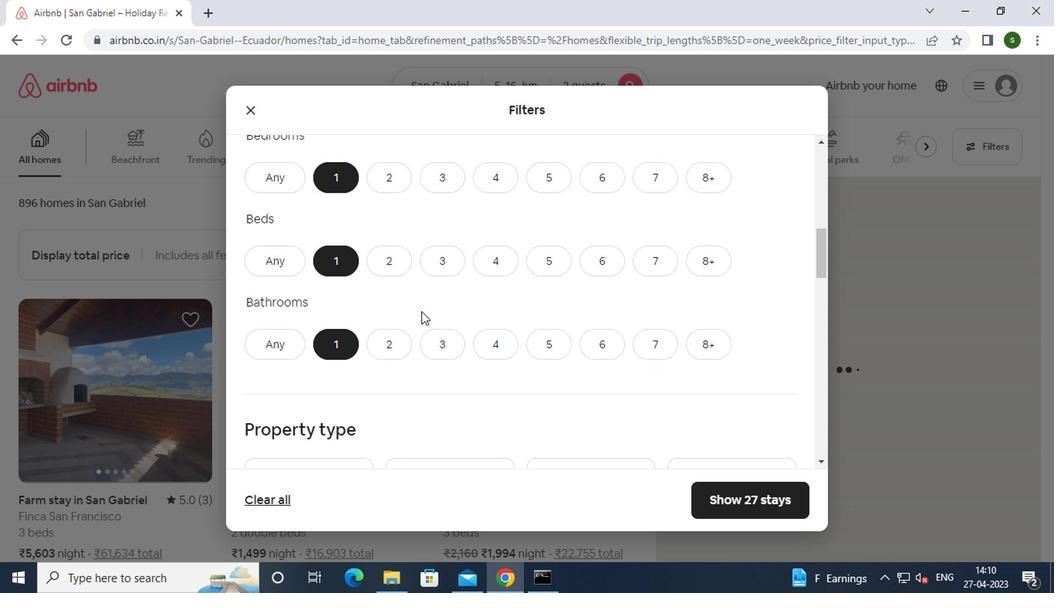 
Action: Mouse scrolled (418, 310) with delta (0, 0)
Screenshot: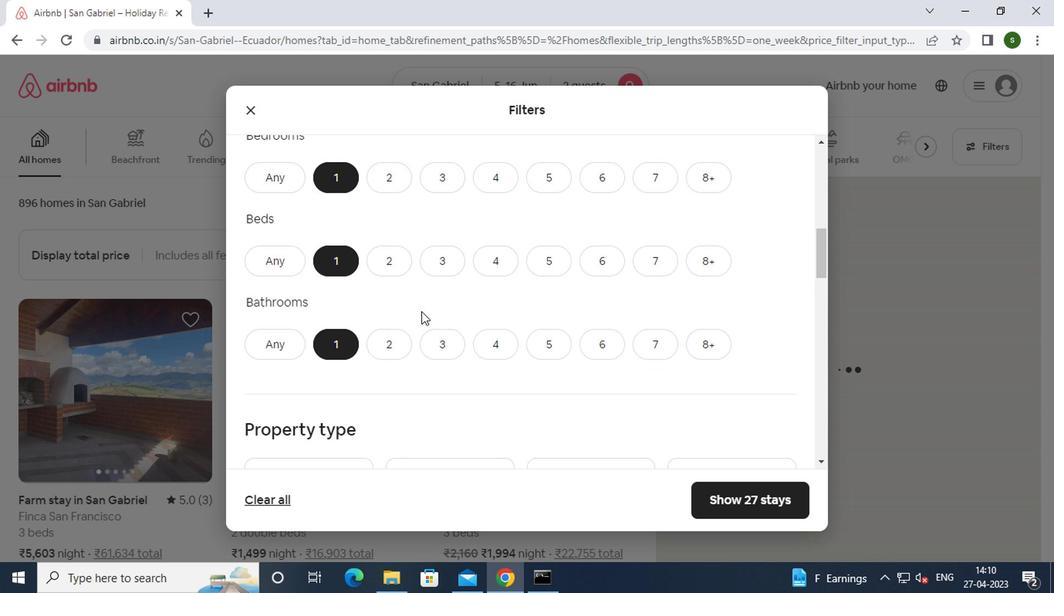 
Action: Mouse moved to (346, 318)
Screenshot: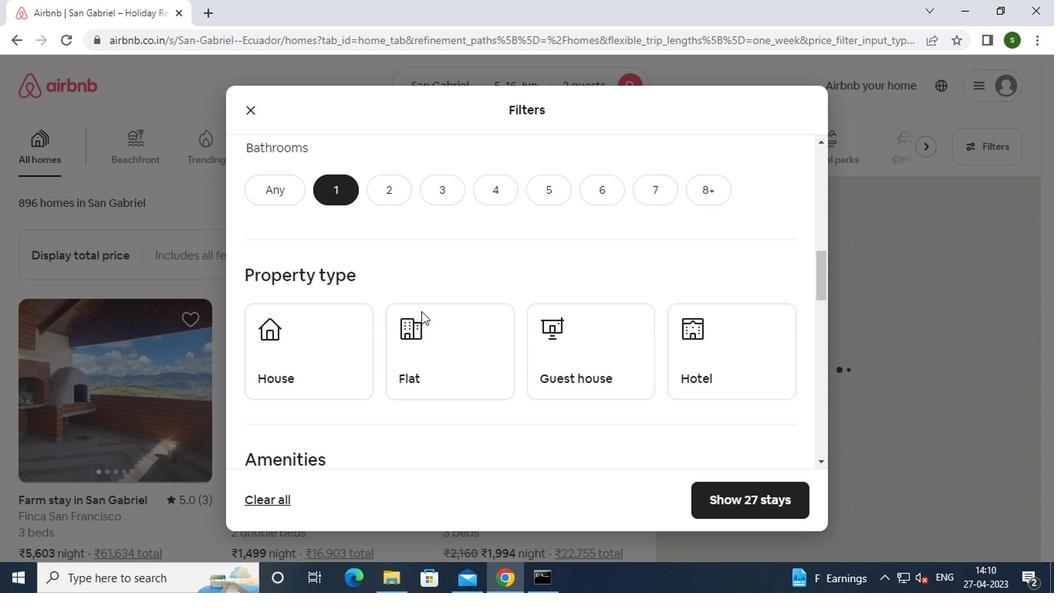 
Action: Mouse pressed left at (346, 318)
Screenshot: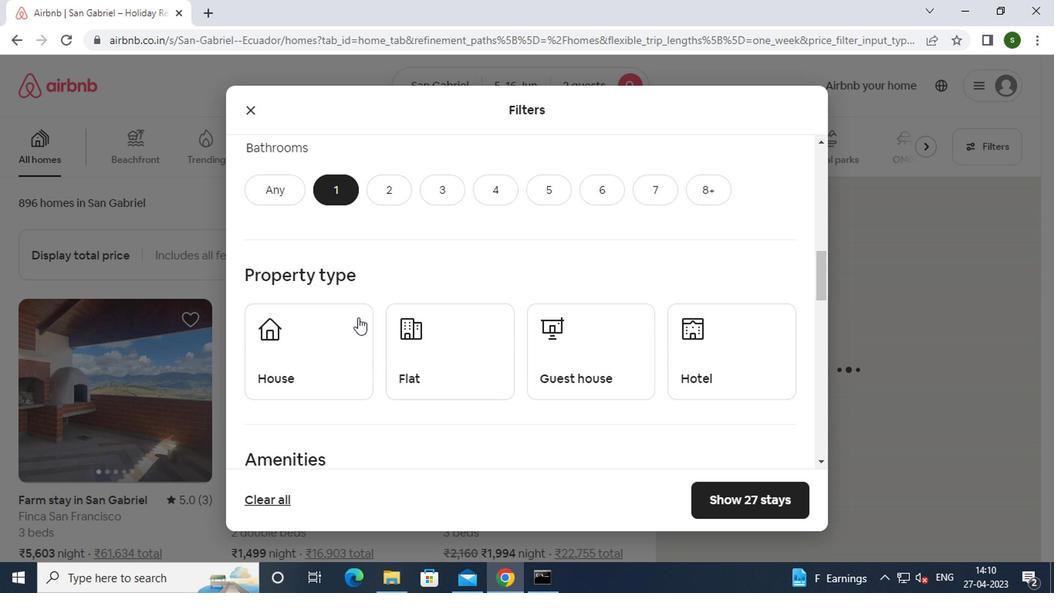 
Action: Mouse moved to (437, 325)
Screenshot: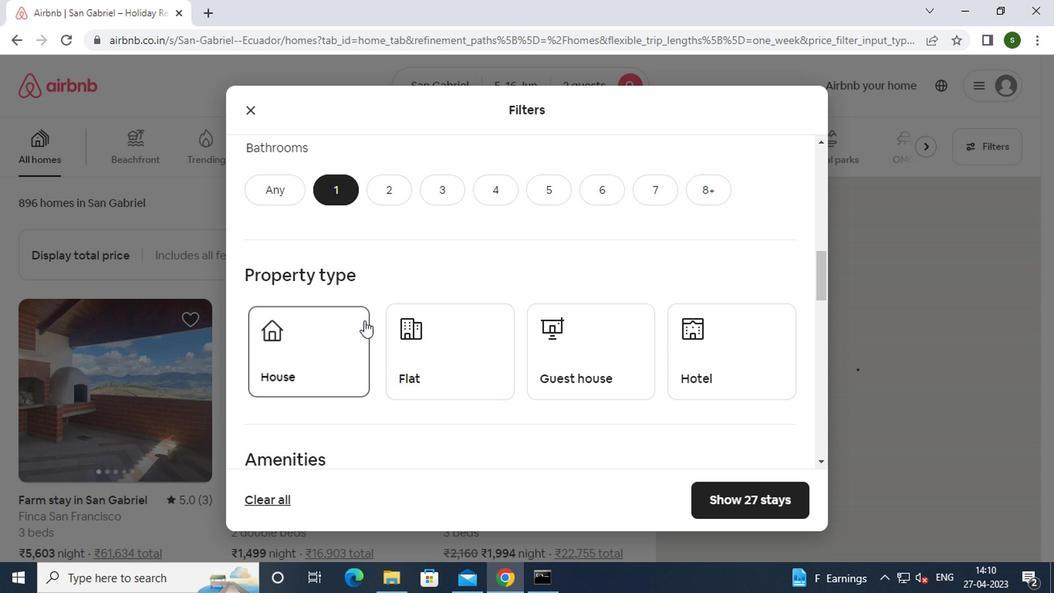 
Action: Mouse pressed left at (437, 325)
Screenshot: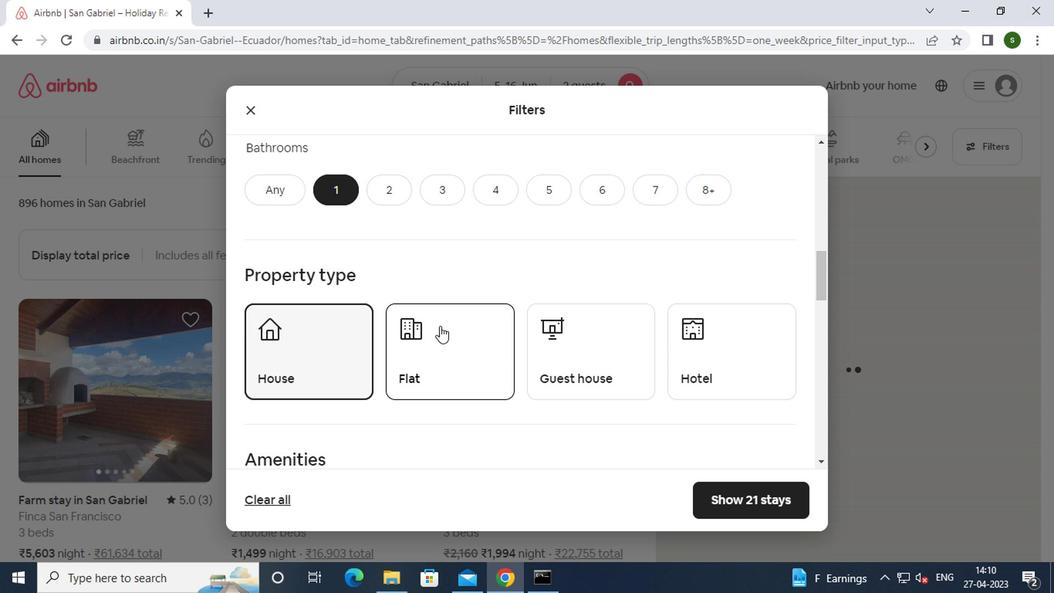 
Action: Mouse moved to (563, 344)
Screenshot: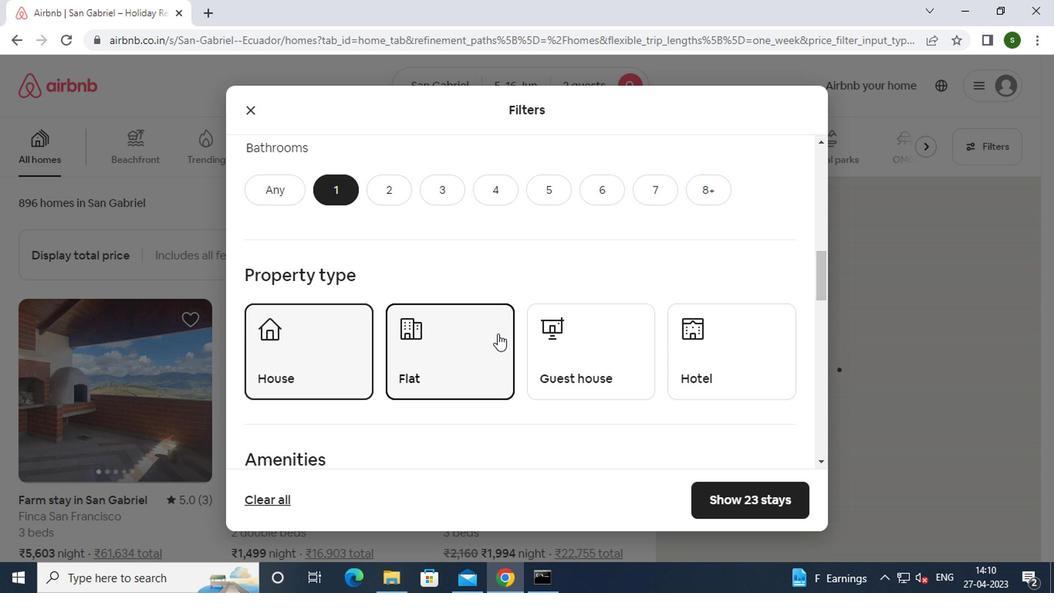 
Action: Mouse pressed left at (563, 344)
Screenshot: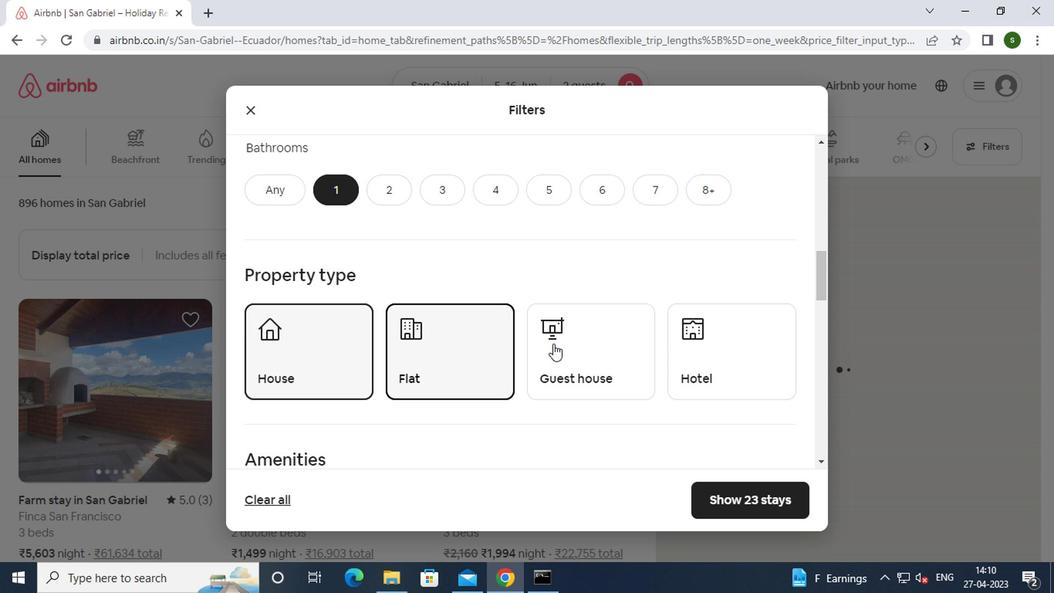 
Action: Mouse moved to (719, 336)
Screenshot: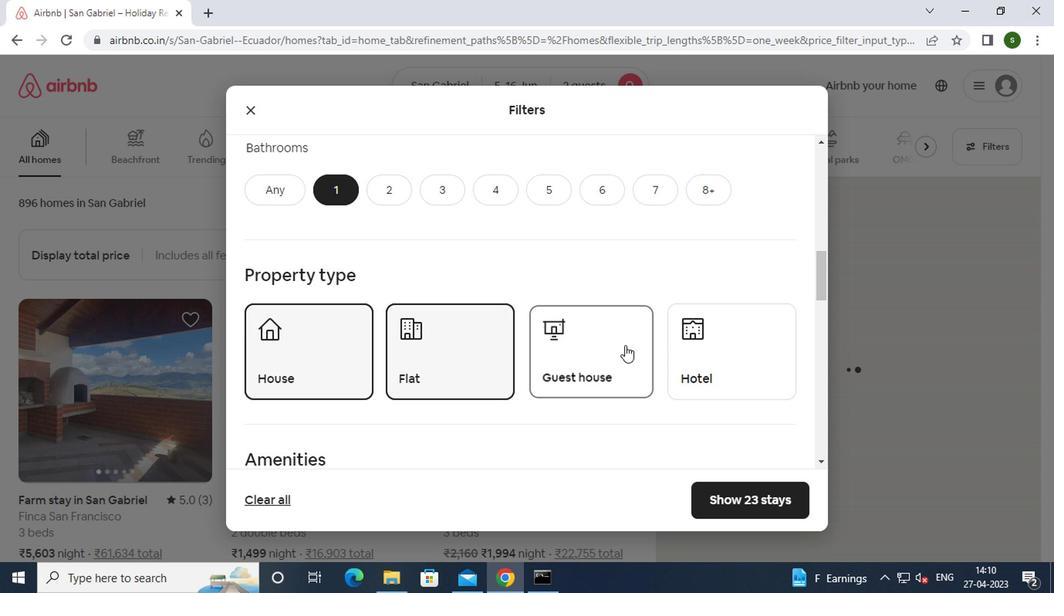 
Action: Mouse pressed left at (719, 336)
Screenshot: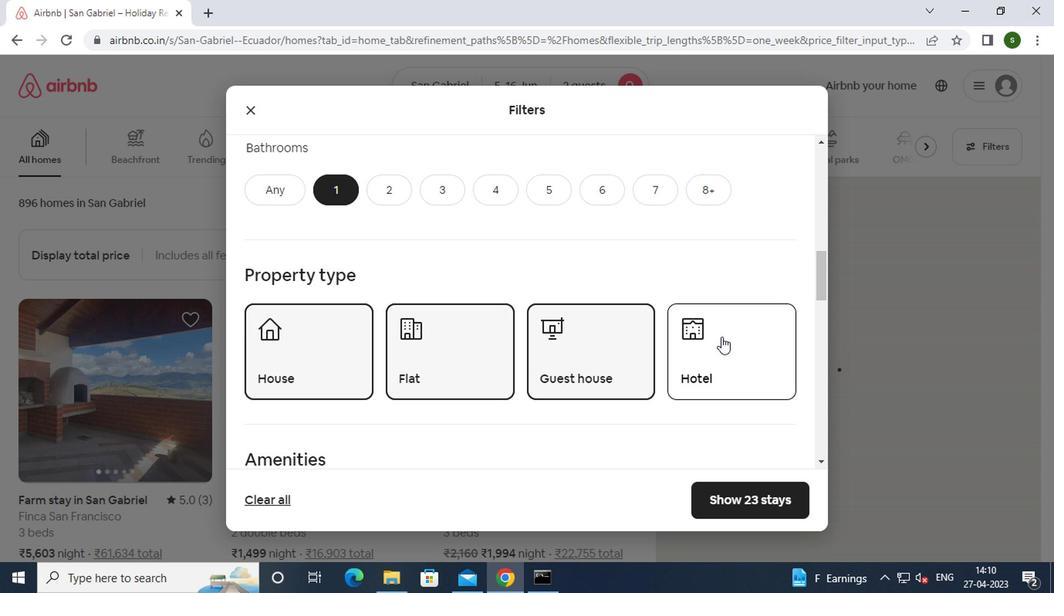 
Action: Mouse moved to (591, 268)
Screenshot: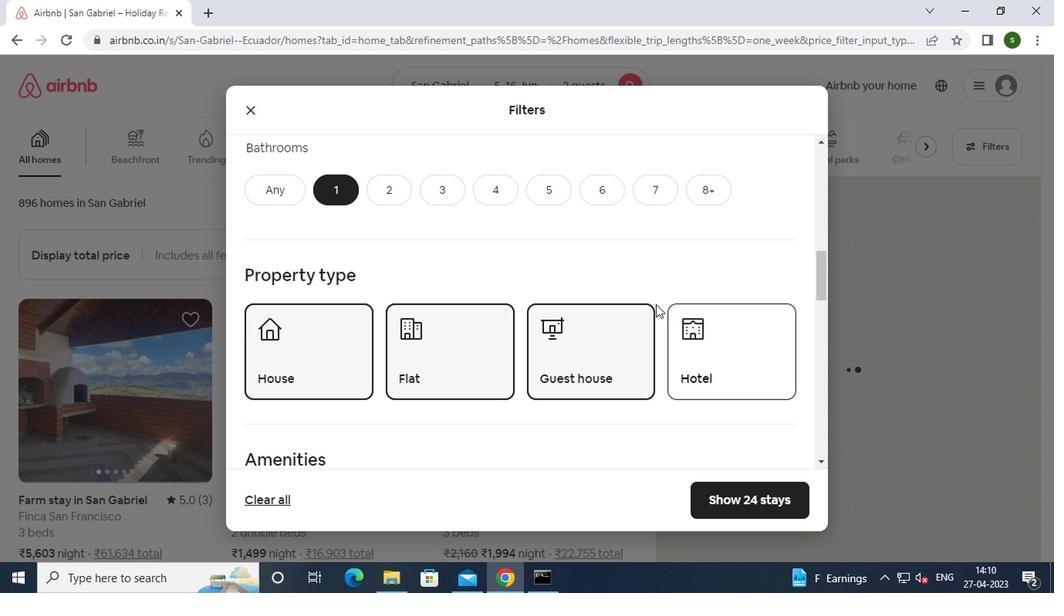 
Action: Mouse scrolled (591, 267) with delta (0, -1)
Screenshot: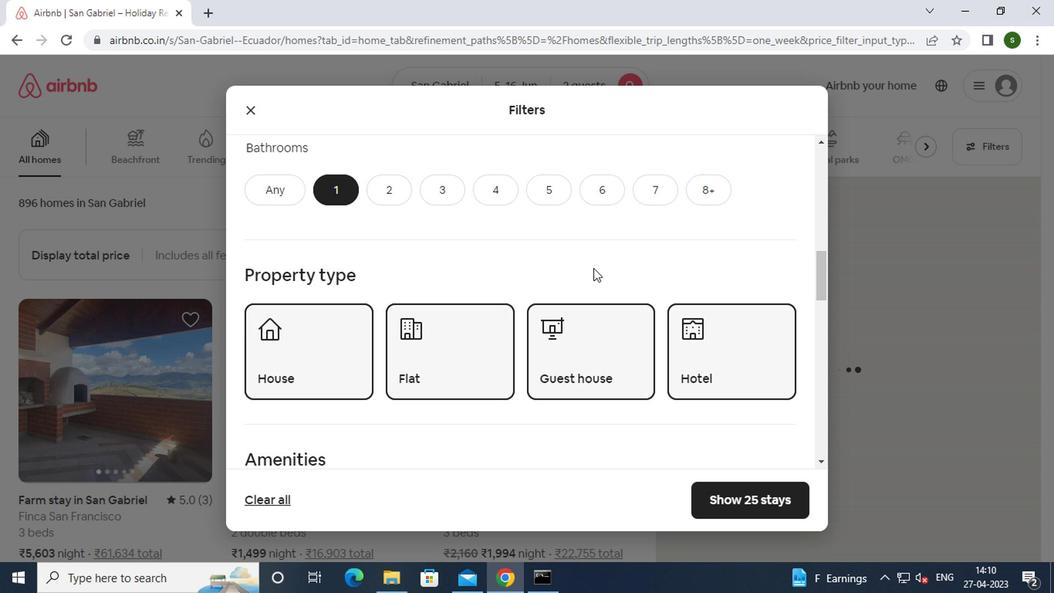 
Action: Mouse scrolled (591, 267) with delta (0, -1)
Screenshot: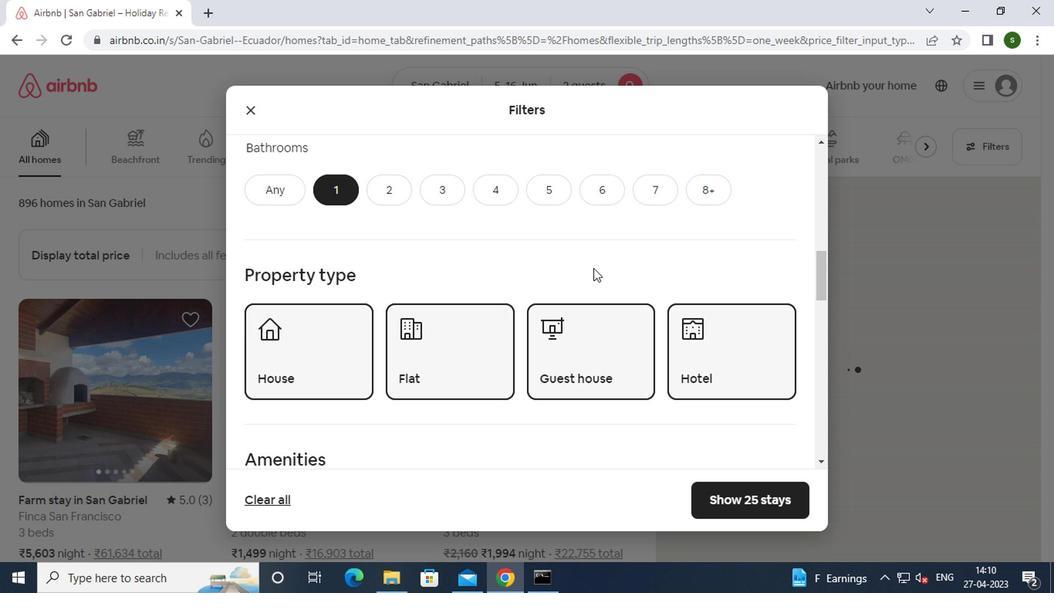 
Action: Mouse scrolled (591, 267) with delta (0, -1)
Screenshot: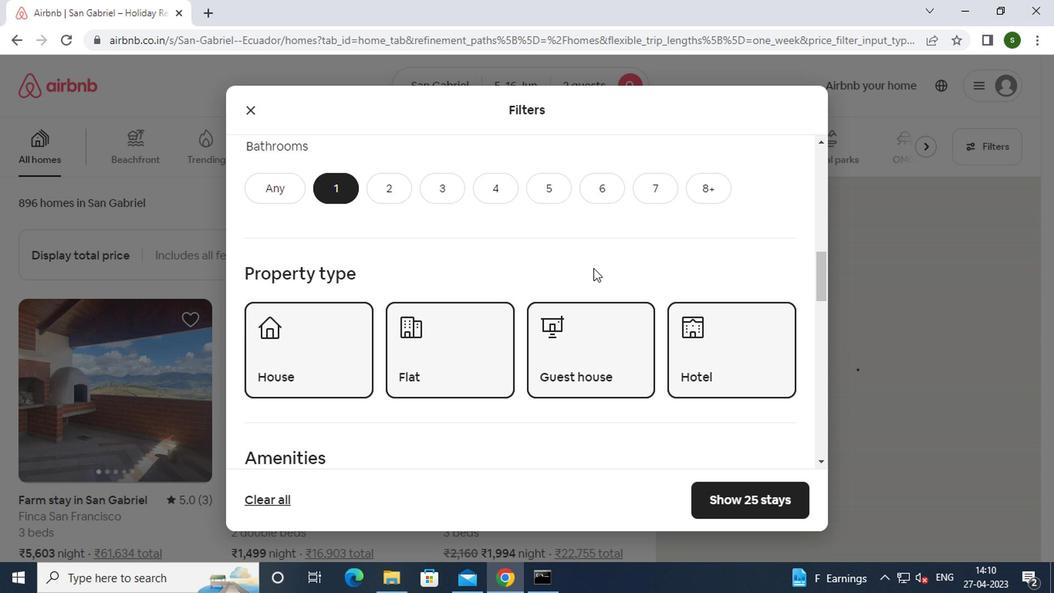 
Action: Mouse scrolled (591, 267) with delta (0, -1)
Screenshot: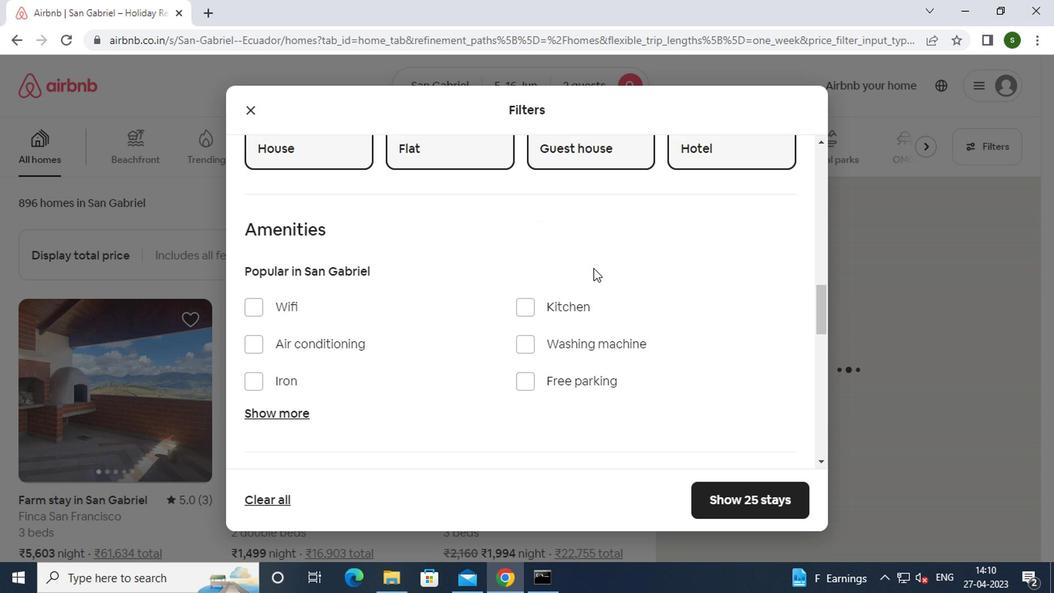 
Action: Mouse scrolled (591, 267) with delta (0, -1)
Screenshot: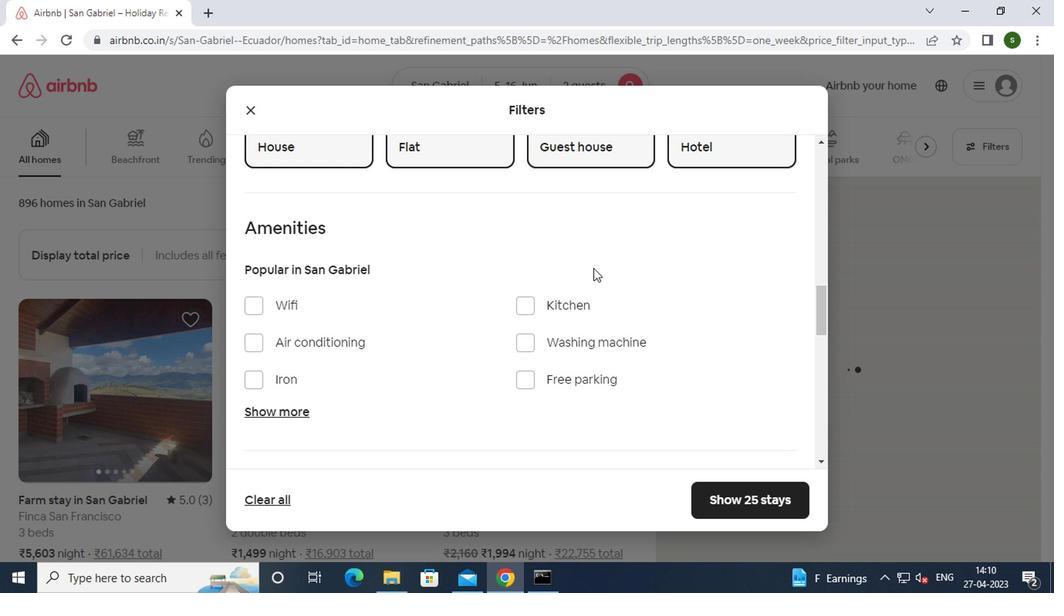 
Action: Mouse scrolled (591, 267) with delta (0, -1)
Screenshot: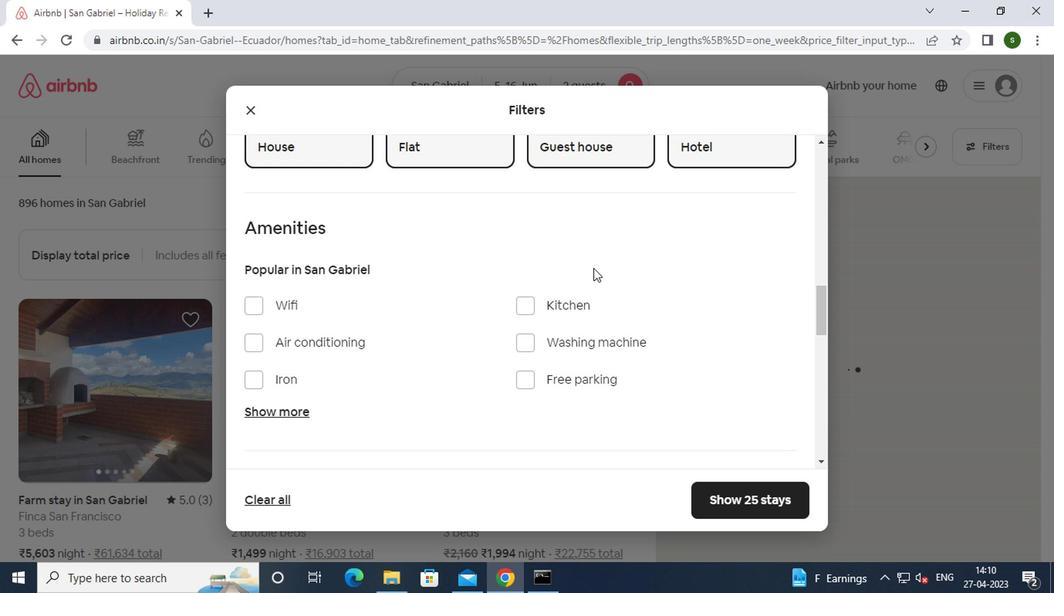 
Action: Mouse scrolled (591, 267) with delta (0, -1)
Screenshot: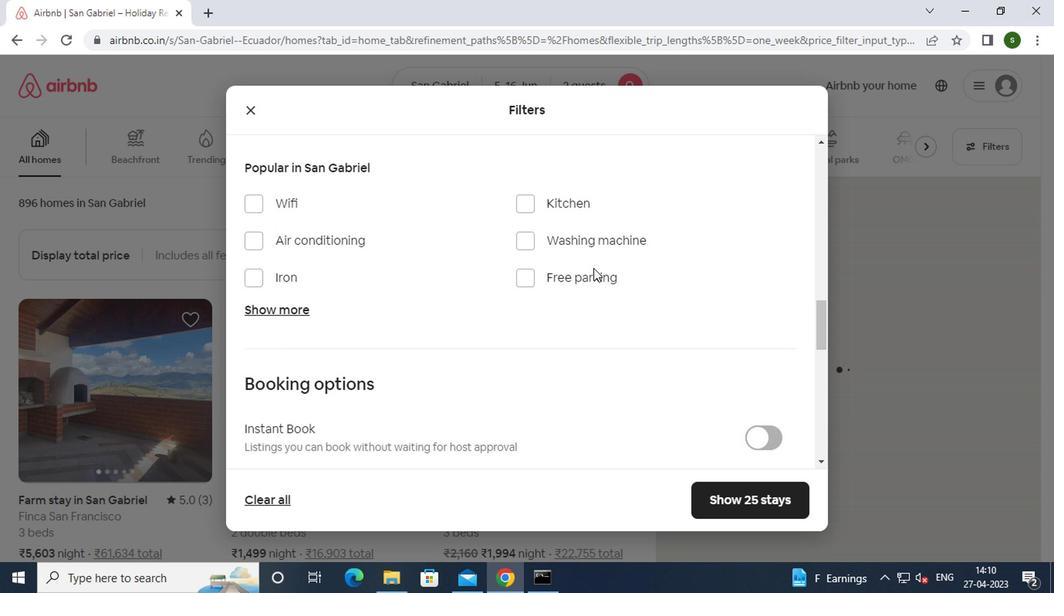 
Action: Mouse moved to (754, 275)
Screenshot: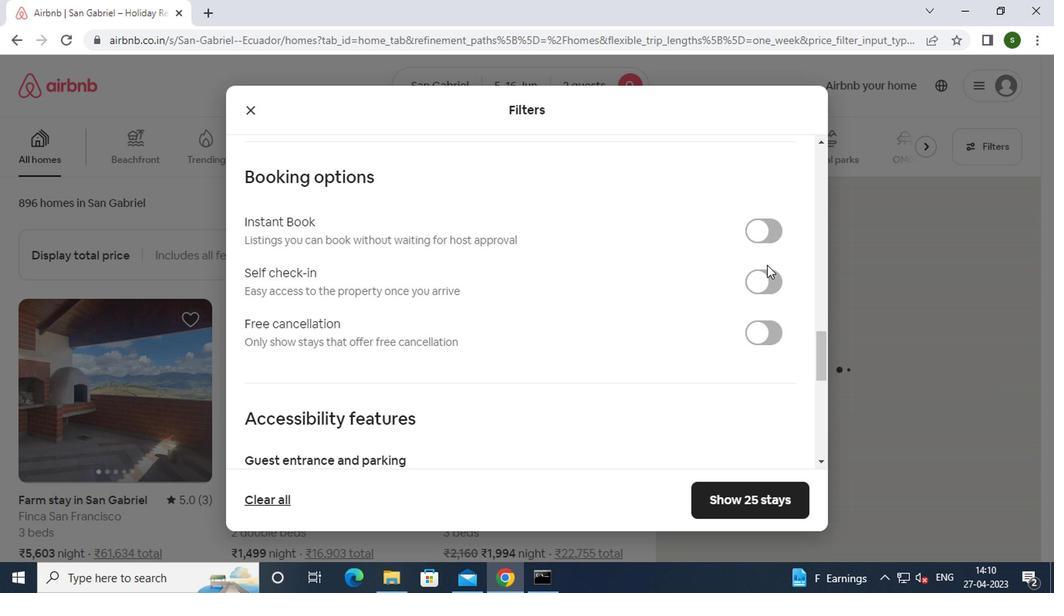 
Action: Mouse pressed left at (754, 275)
Screenshot: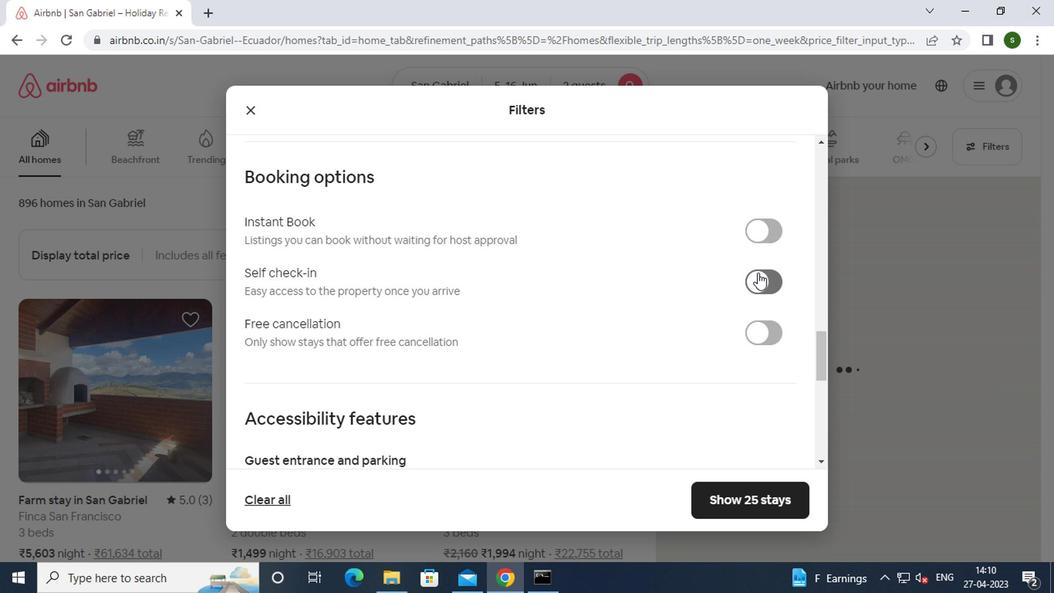 
Action: Mouse moved to (652, 296)
Screenshot: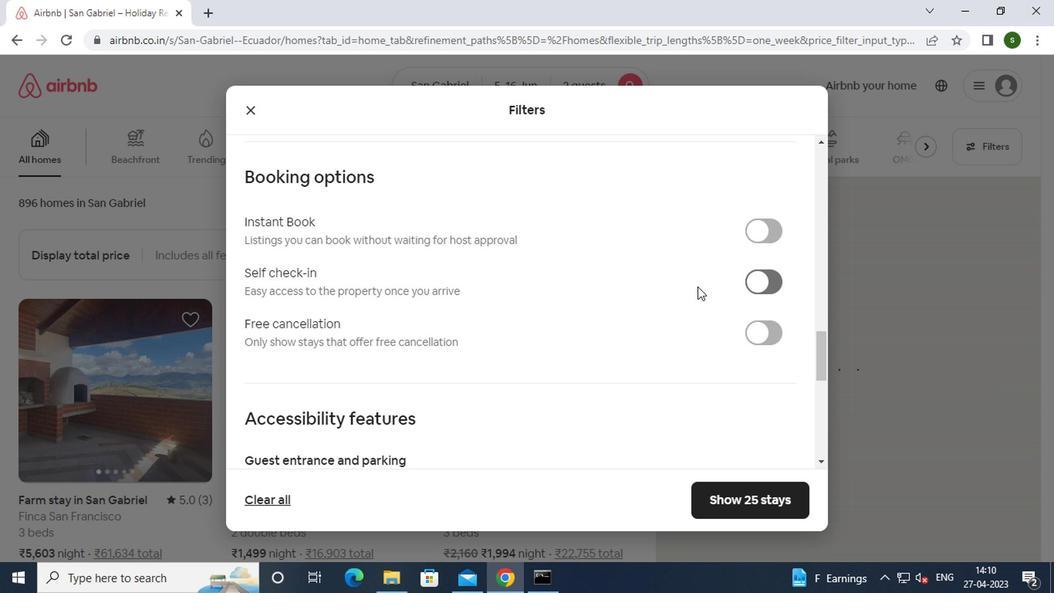 
Action: Mouse scrolled (652, 295) with delta (0, -1)
Screenshot: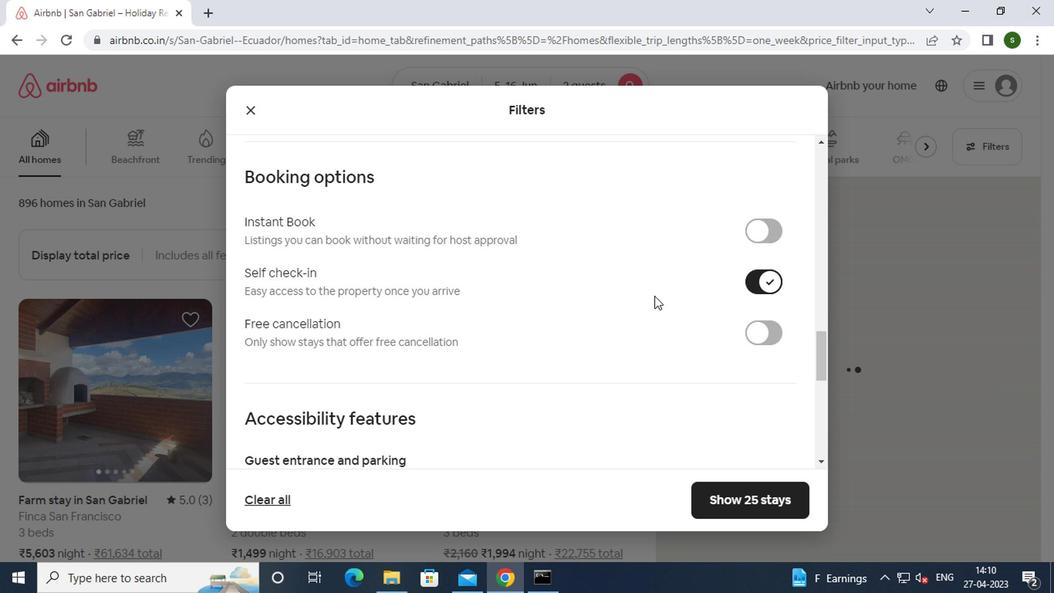 
Action: Mouse scrolled (652, 295) with delta (0, -1)
Screenshot: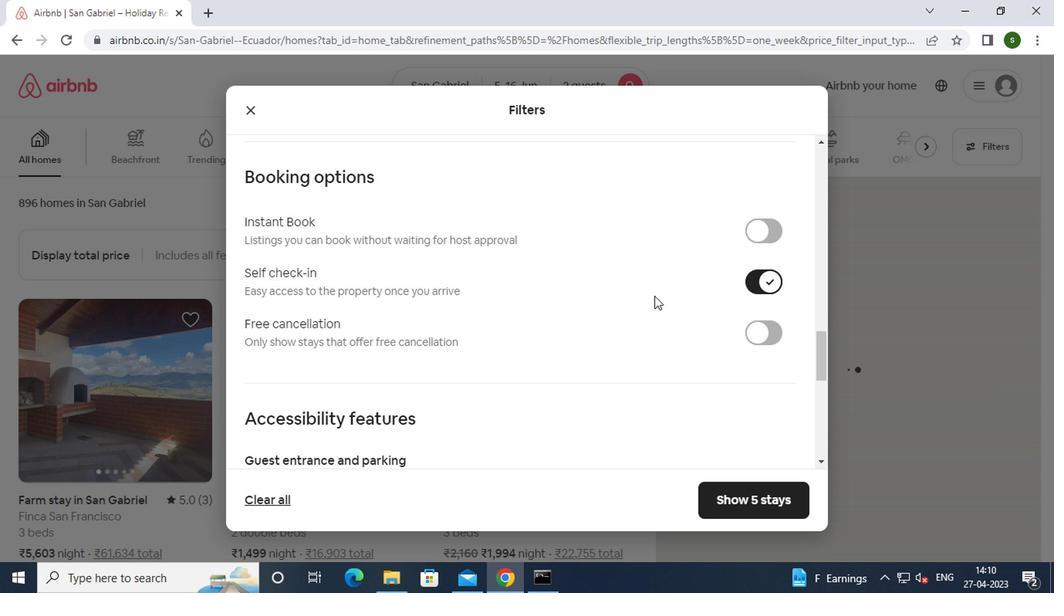 
Action: Mouse scrolled (652, 295) with delta (0, -1)
Screenshot: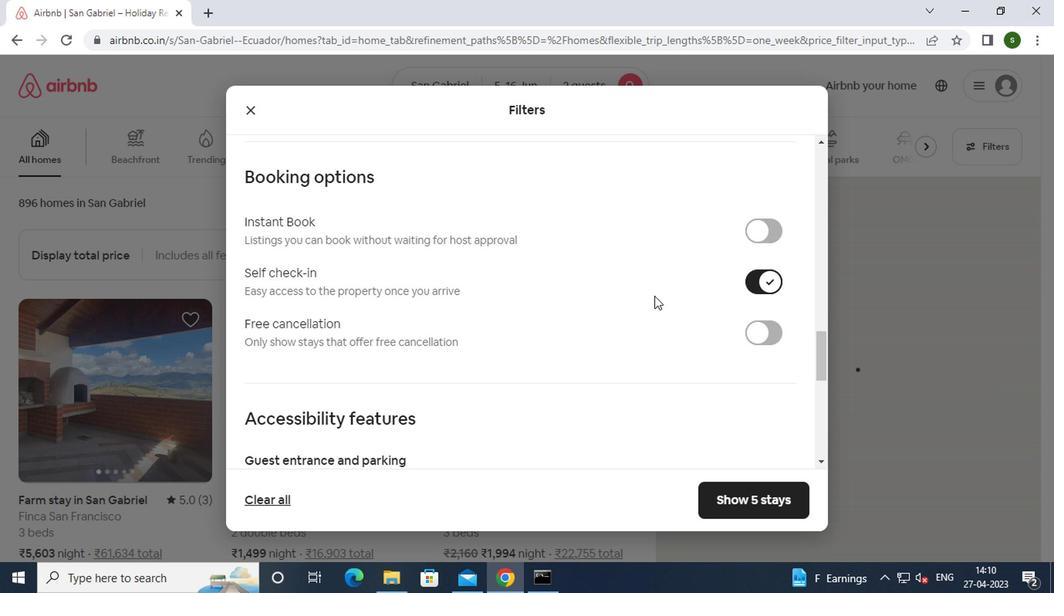 
Action: Mouse scrolled (652, 295) with delta (0, -1)
Screenshot: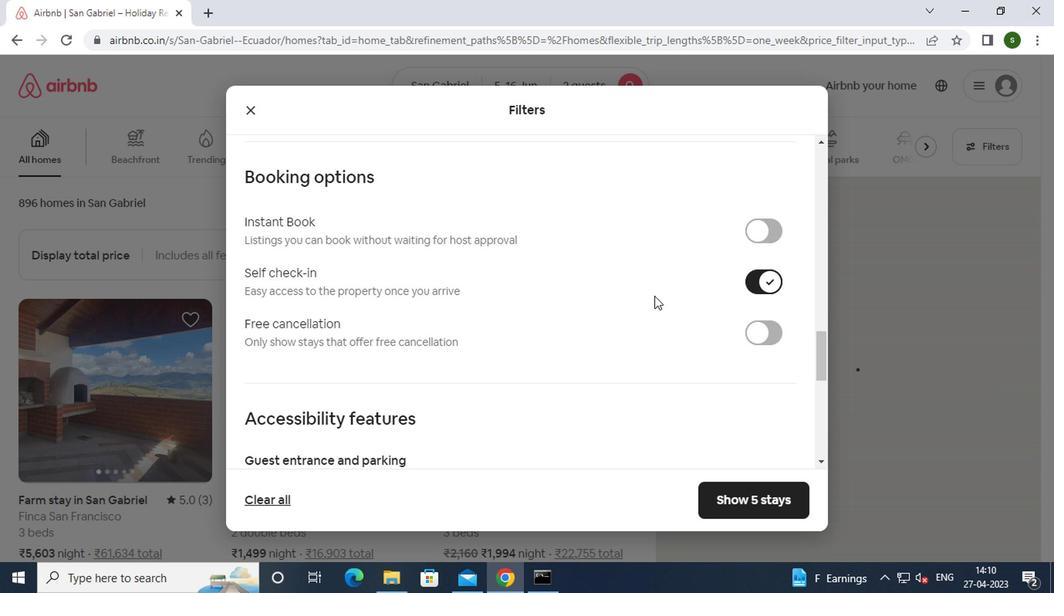 
Action: Mouse scrolled (652, 295) with delta (0, -1)
Screenshot: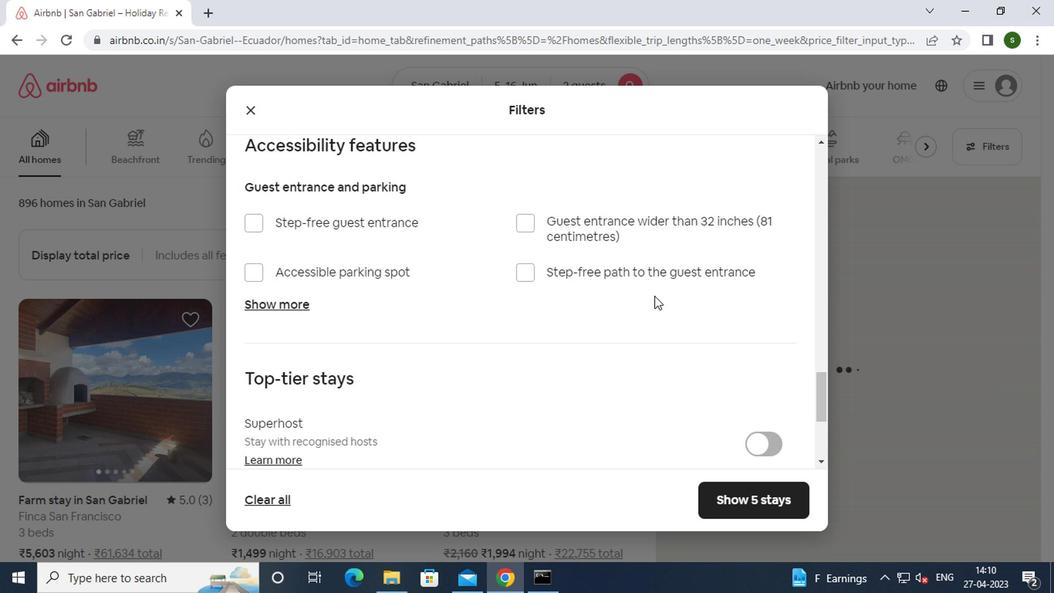 
Action: Mouse scrolled (652, 295) with delta (0, -1)
Screenshot: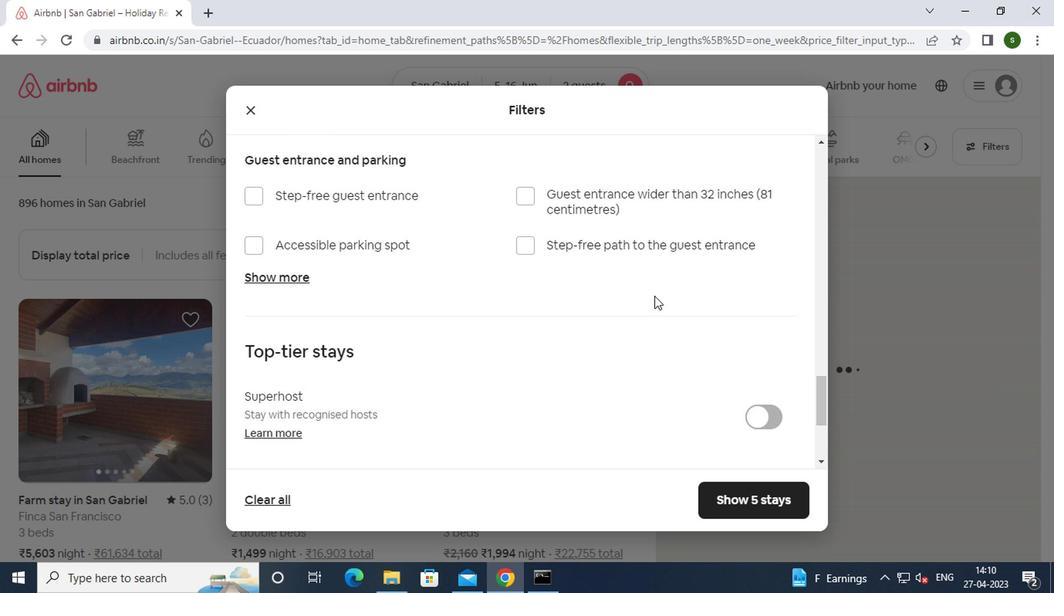 
Action: Mouse scrolled (652, 295) with delta (0, -1)
Screenshot: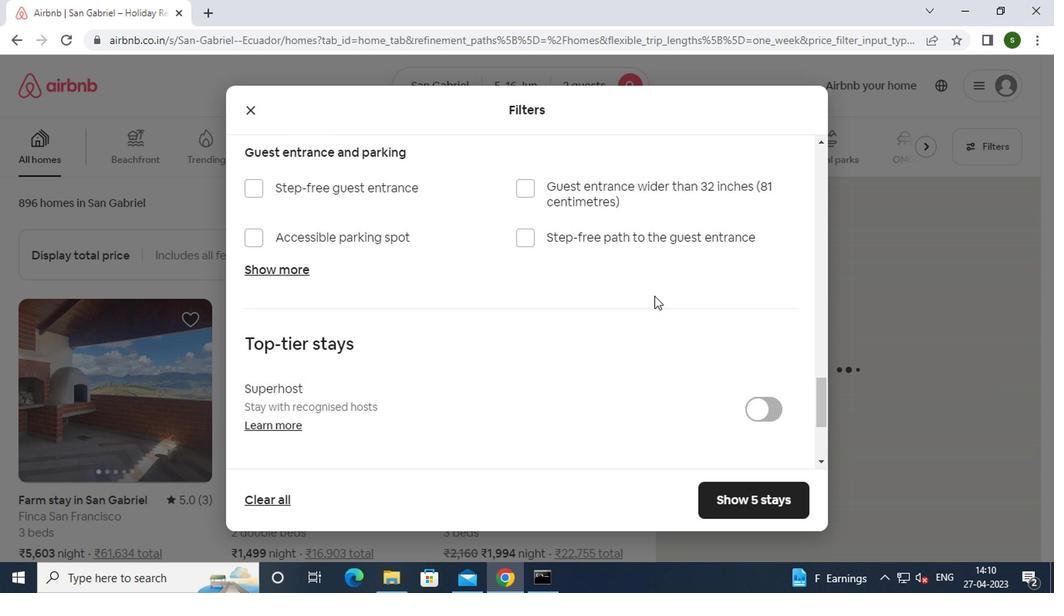 
Action: Mouse scrolled (652, 295) with delta (0, -1)
Screenshot: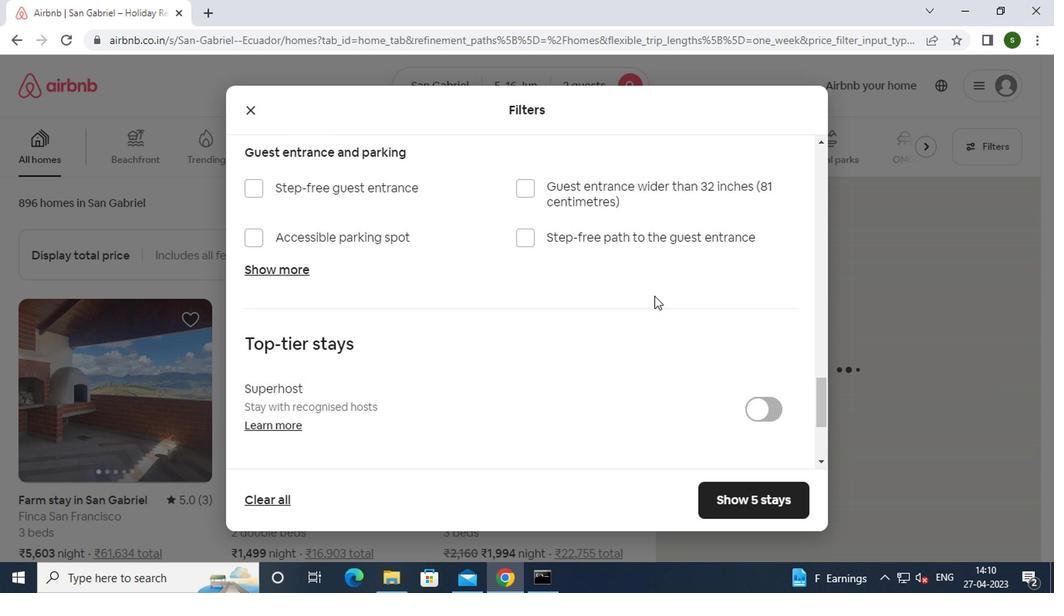 
Action: Mouse moved to (298, 361)
Screenshot: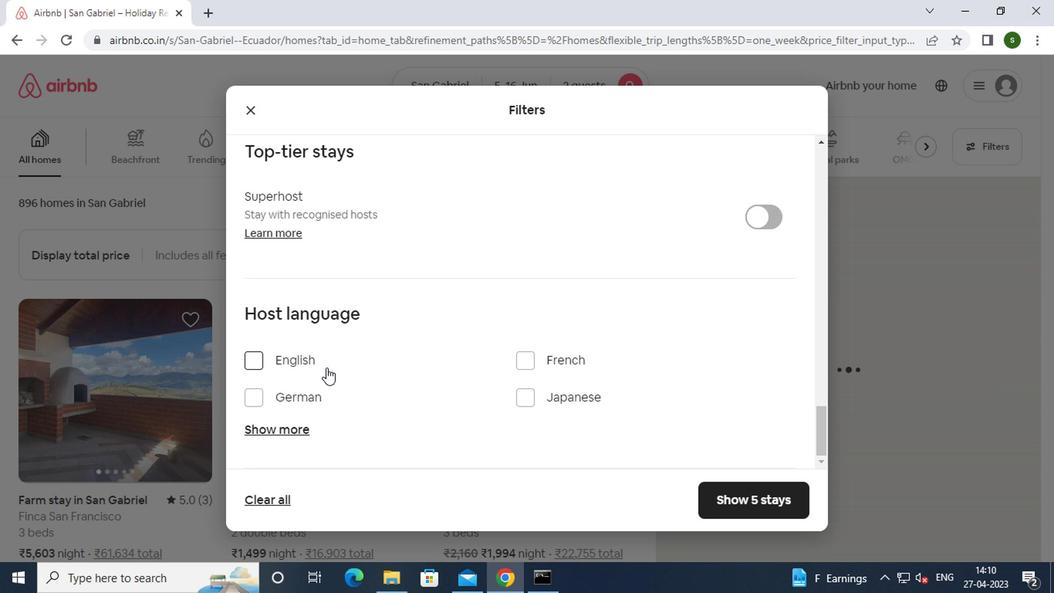 
Action: Mouse pressed left at (298, 361)
Screenshot: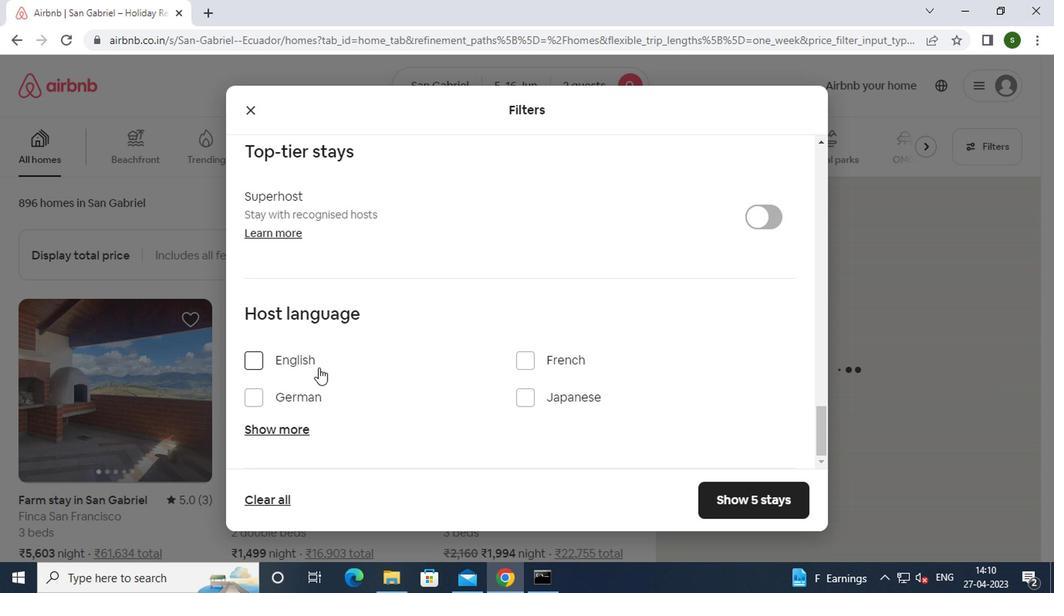 
Action: Mouse moved to (736, 490)
Screenshot: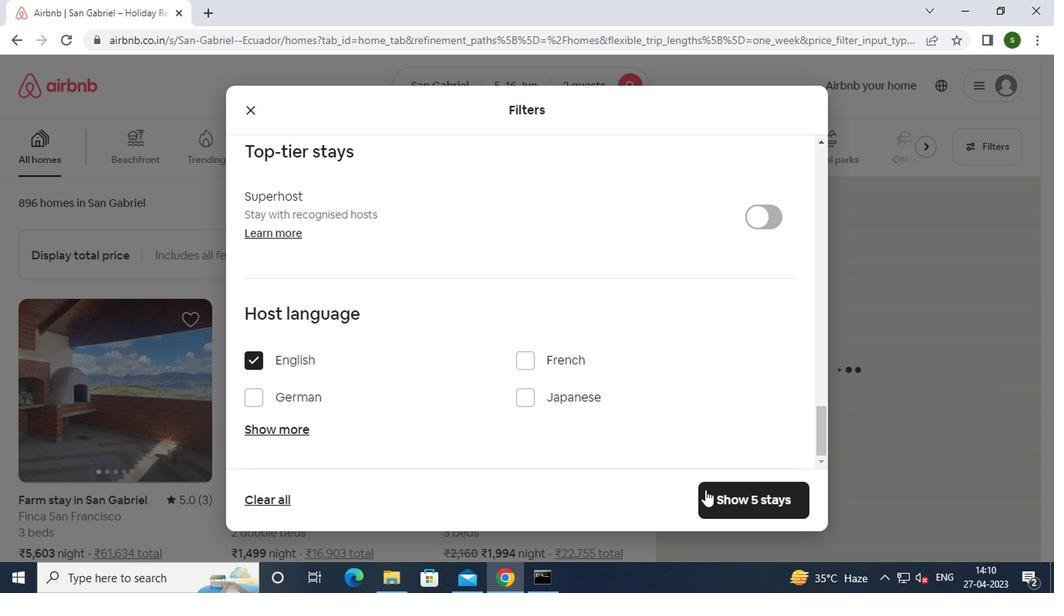 
Action: Mouse pressed left at (736, 490)
Screenshot: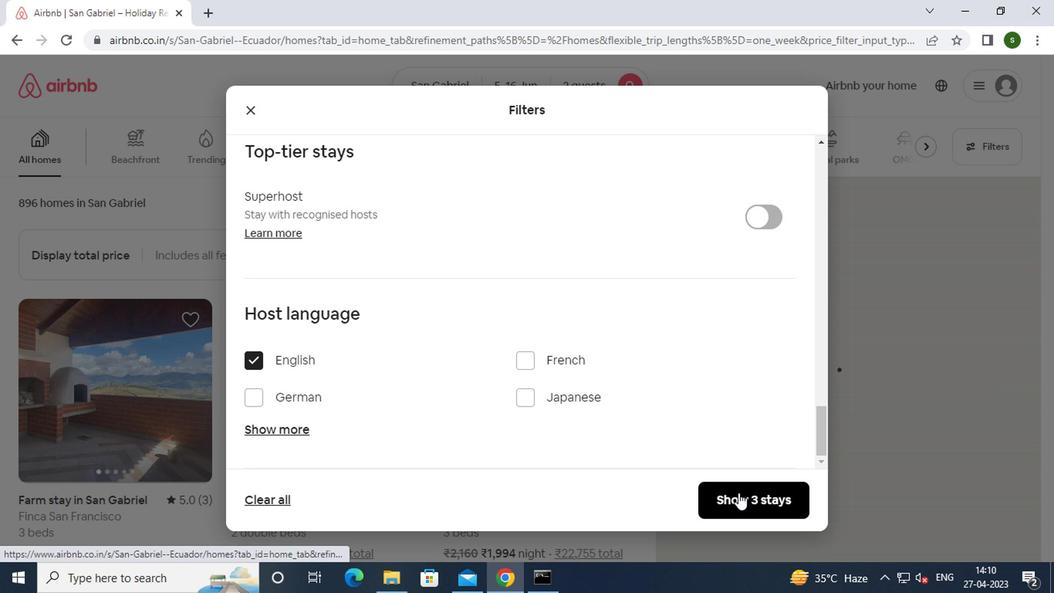 
Action: Mouse moved to (577, 387)
Screenshot: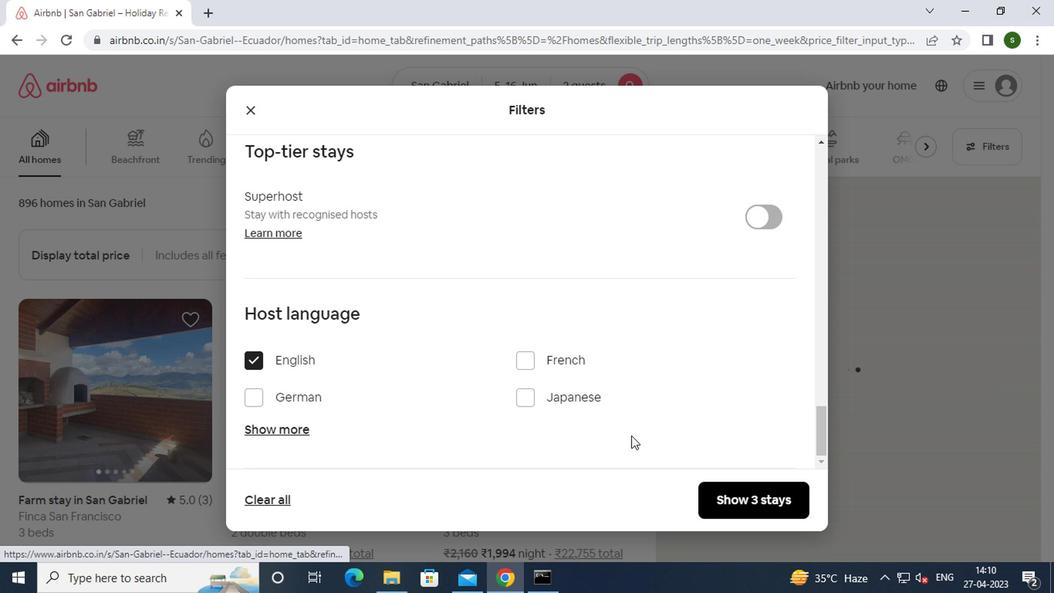 
